 Task: Look for One-way flight tickets for 2 adults, in Business from Abu Rudeis to Geneva to travel on 15-Nov-2023.  Stops: Any number of stops. Choice of flight is British Airways.
Action: Mouse moved to (419, 359)
Screenshot: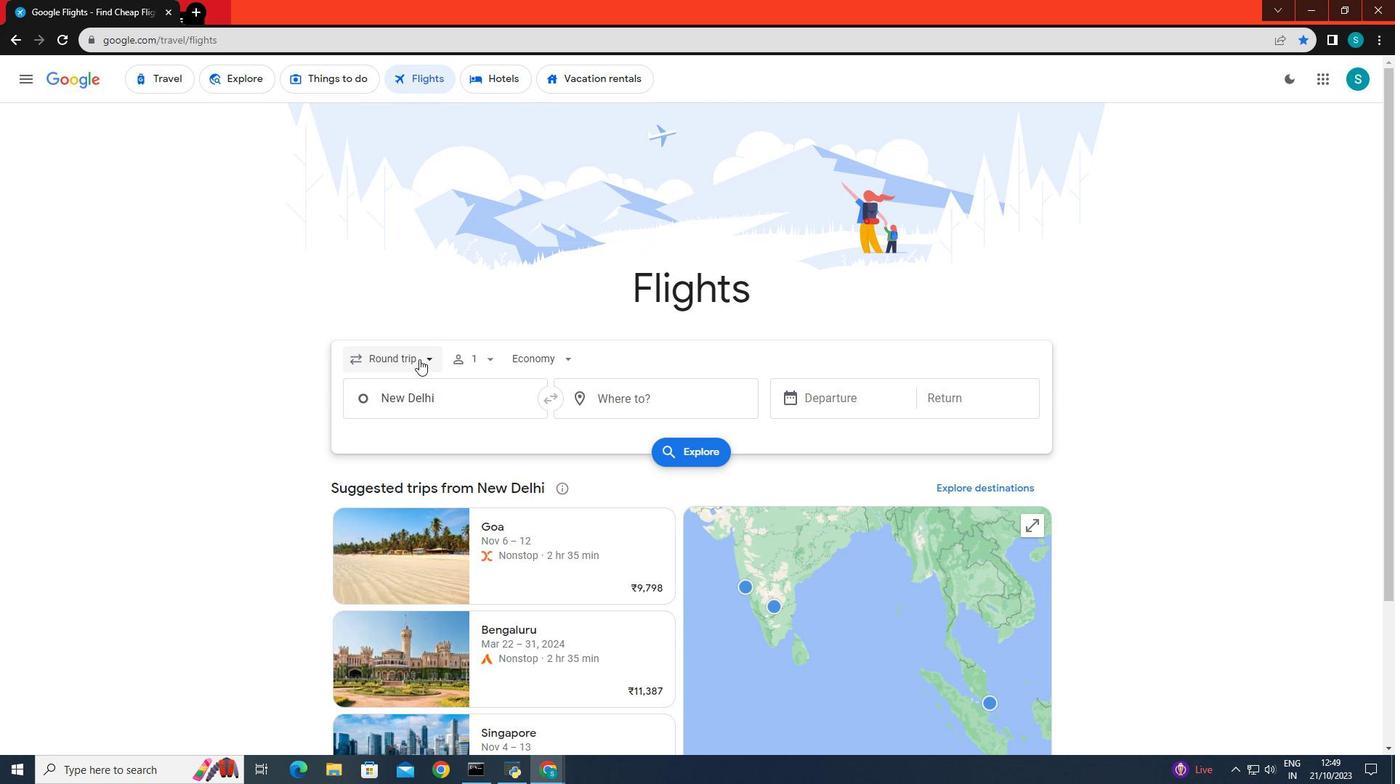 
Action: Mouse pressed left at (419, 359)
Screenshot: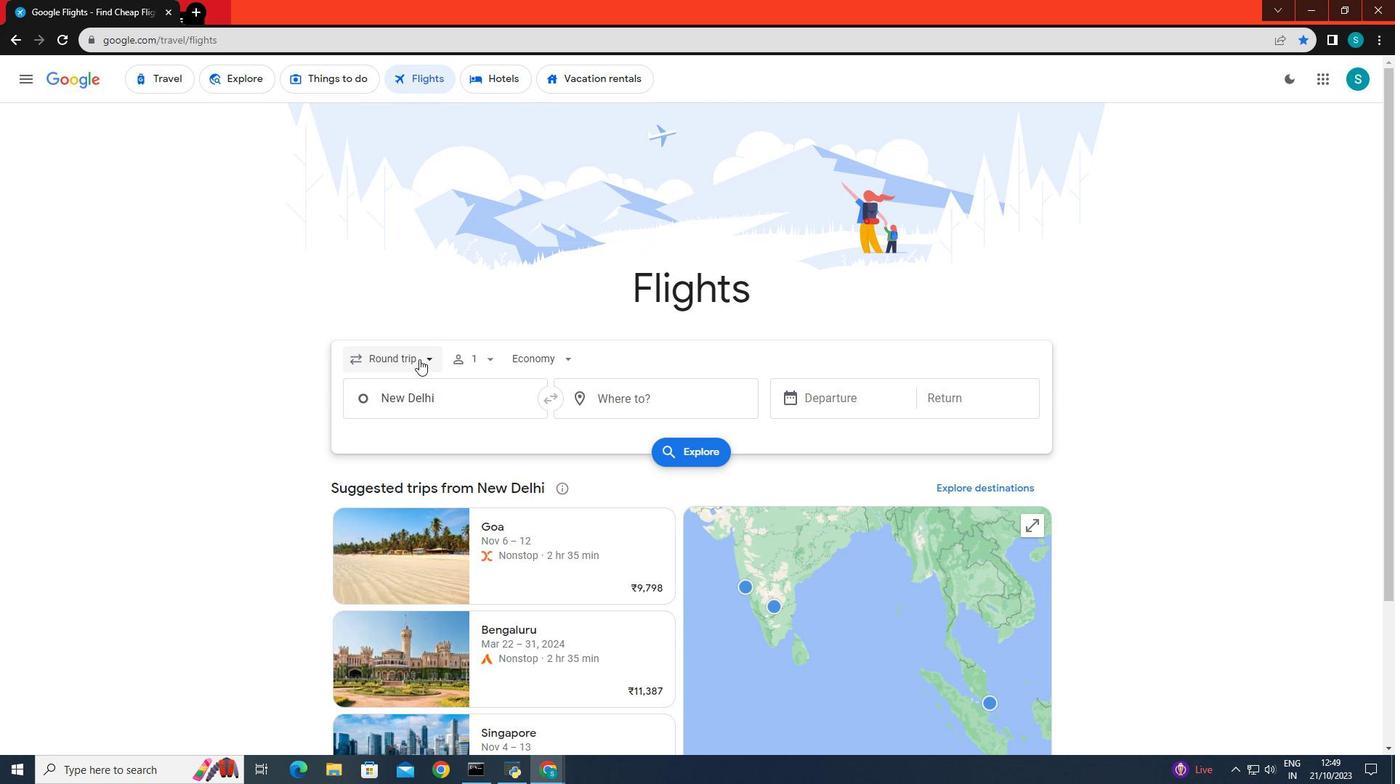 
Action: Mouse moved to (402, 430)
Screenshot: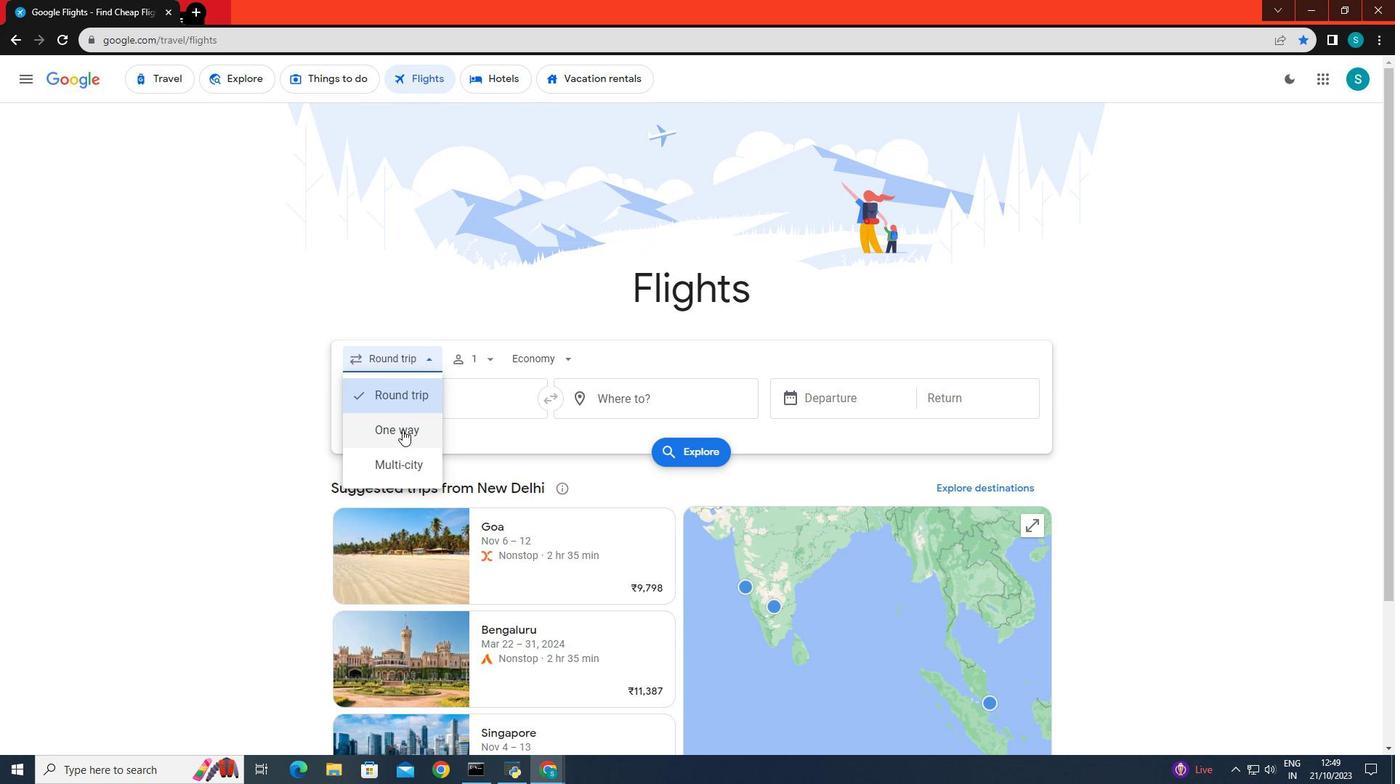 
Action: Mouse pressed left at (402, 430)
Screenshot: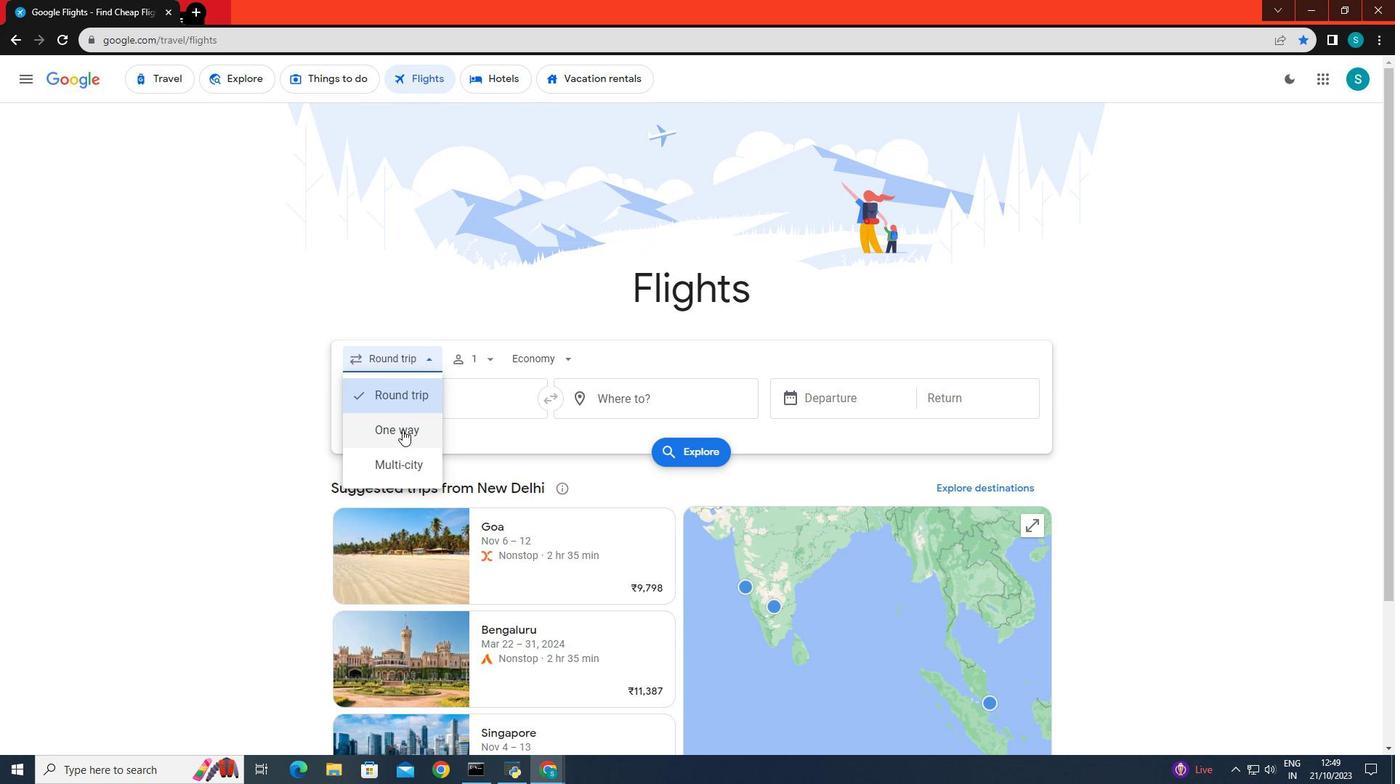 
Action: Mouse moved to (468, 361)
Screenshot: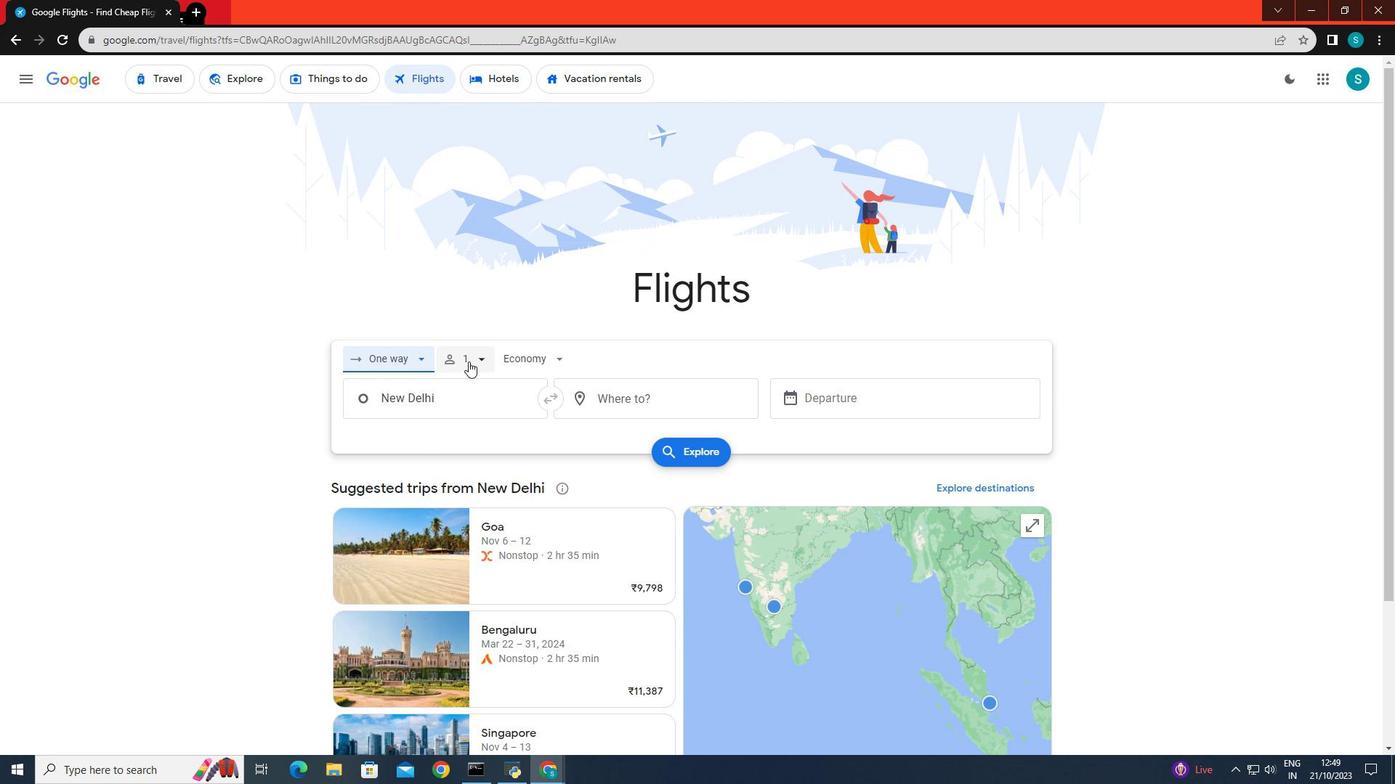 
Action: Mouse pressed left at (468, 361)
Screenshot: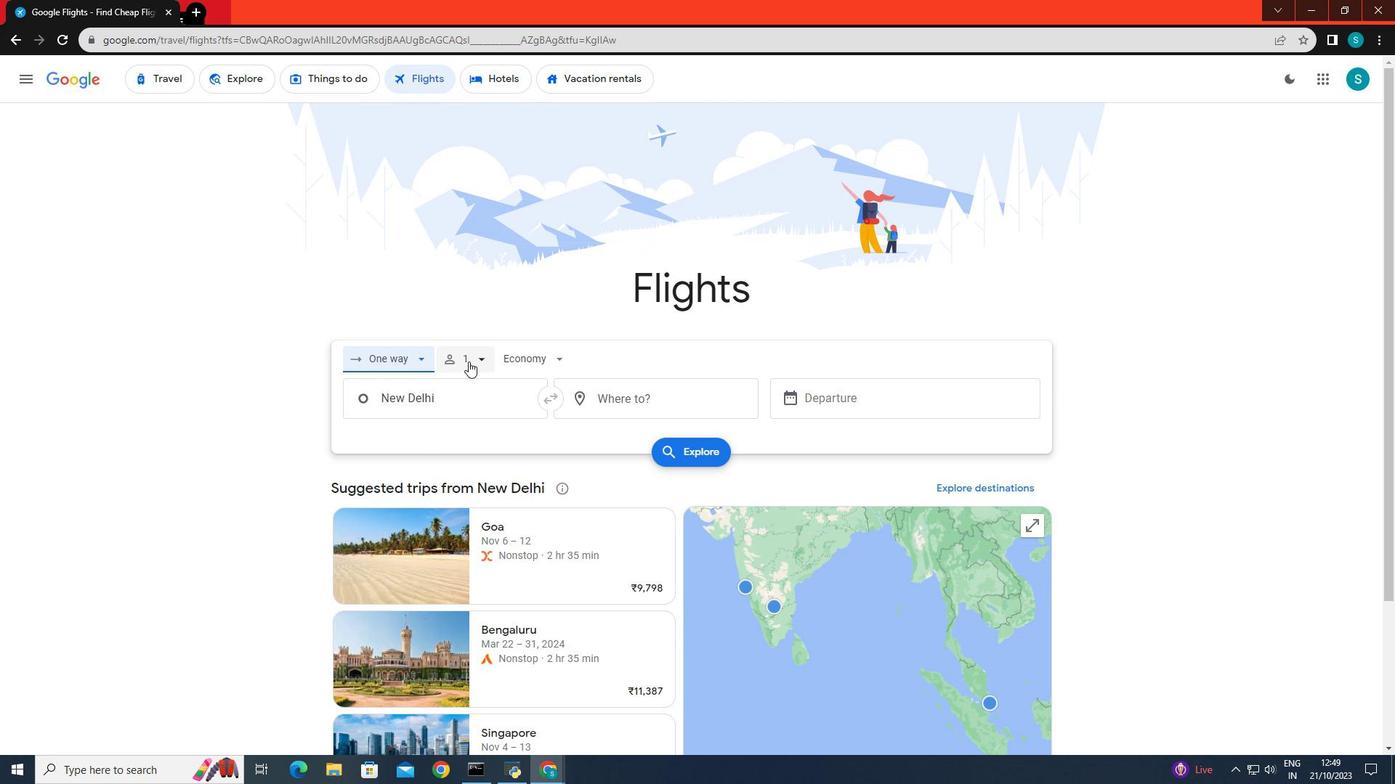 
Action: Mouse moved to (584, 395)
Screenshot: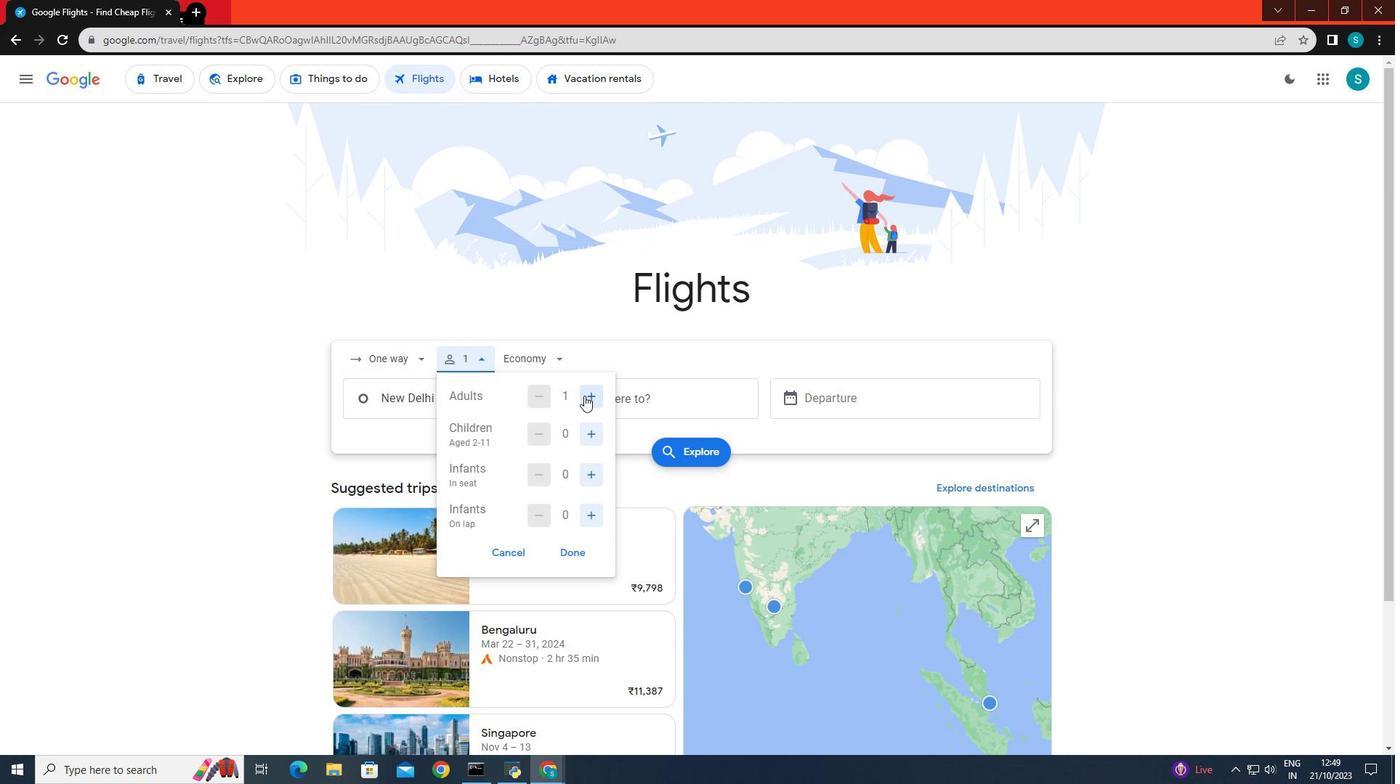 
Action: Mouse pressed left at (584, 395)
Screenshot: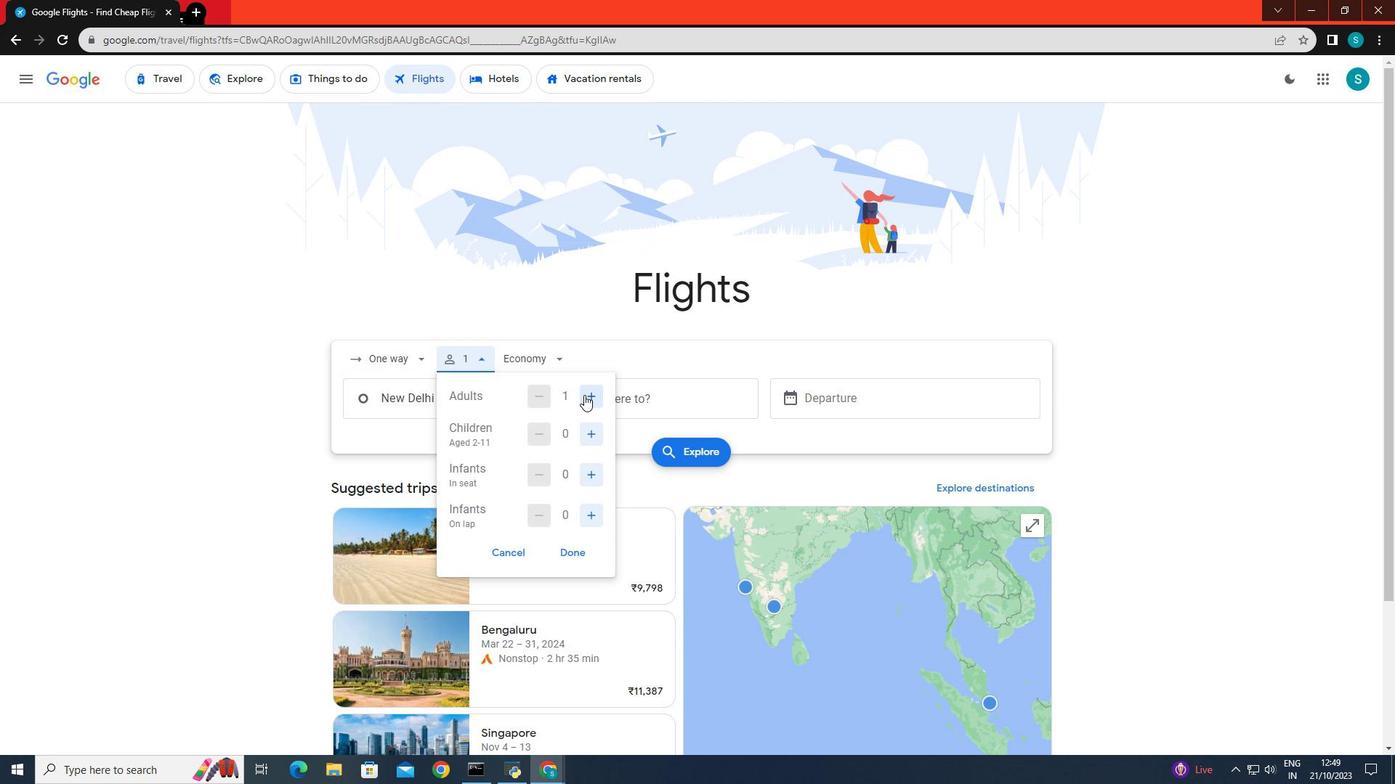 
Action: Mouse moved to (573, 557)
Screenshot: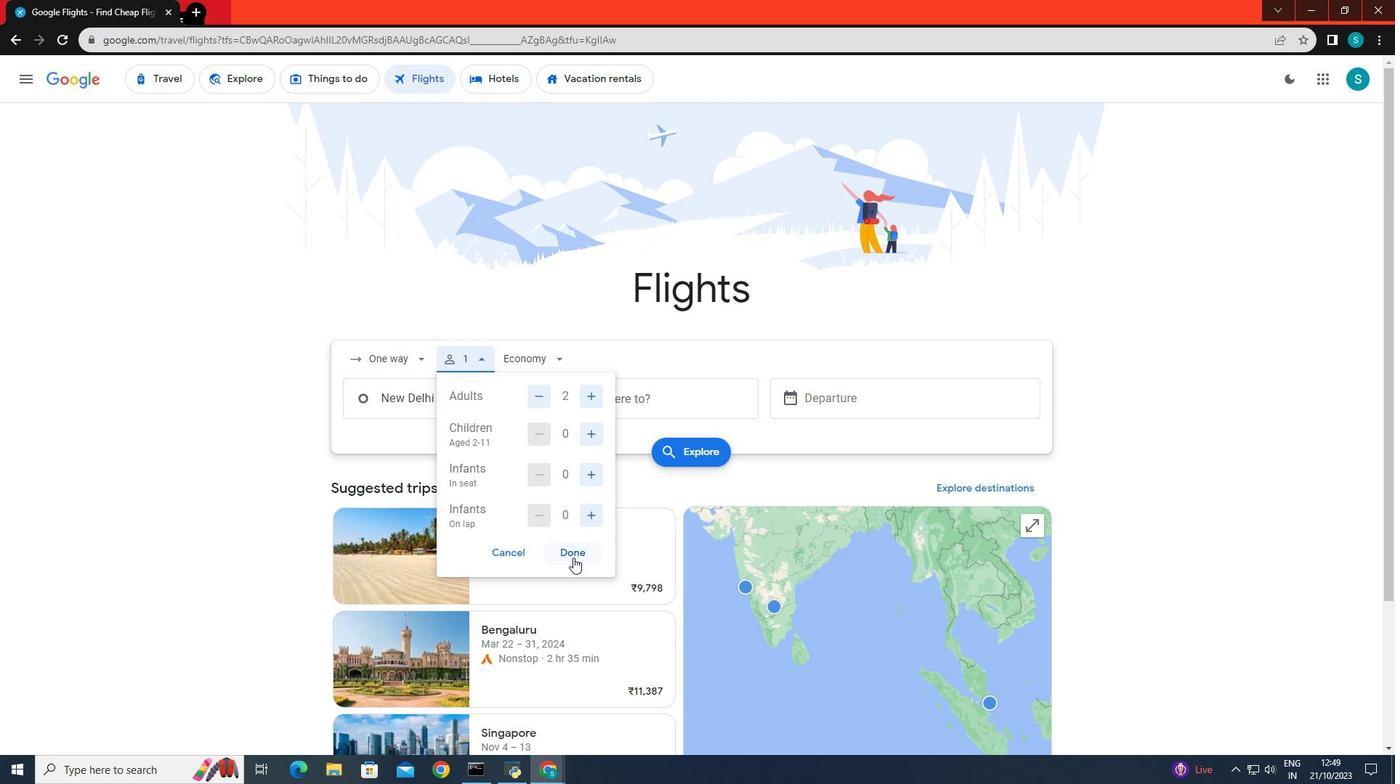 
Action: Mouse pressed left at (573, 557)
Screenshot: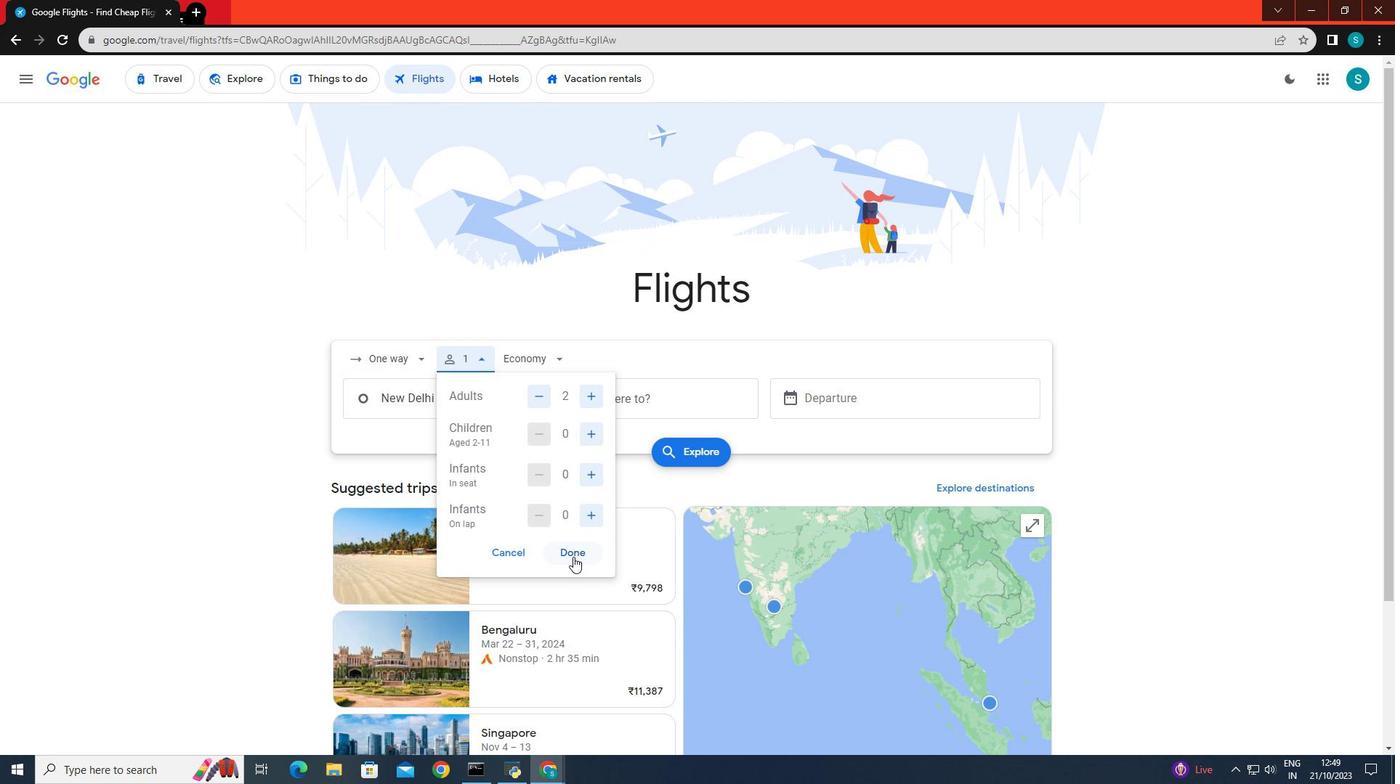 
Action: Mouse moved to (521, 361)
Screenshot: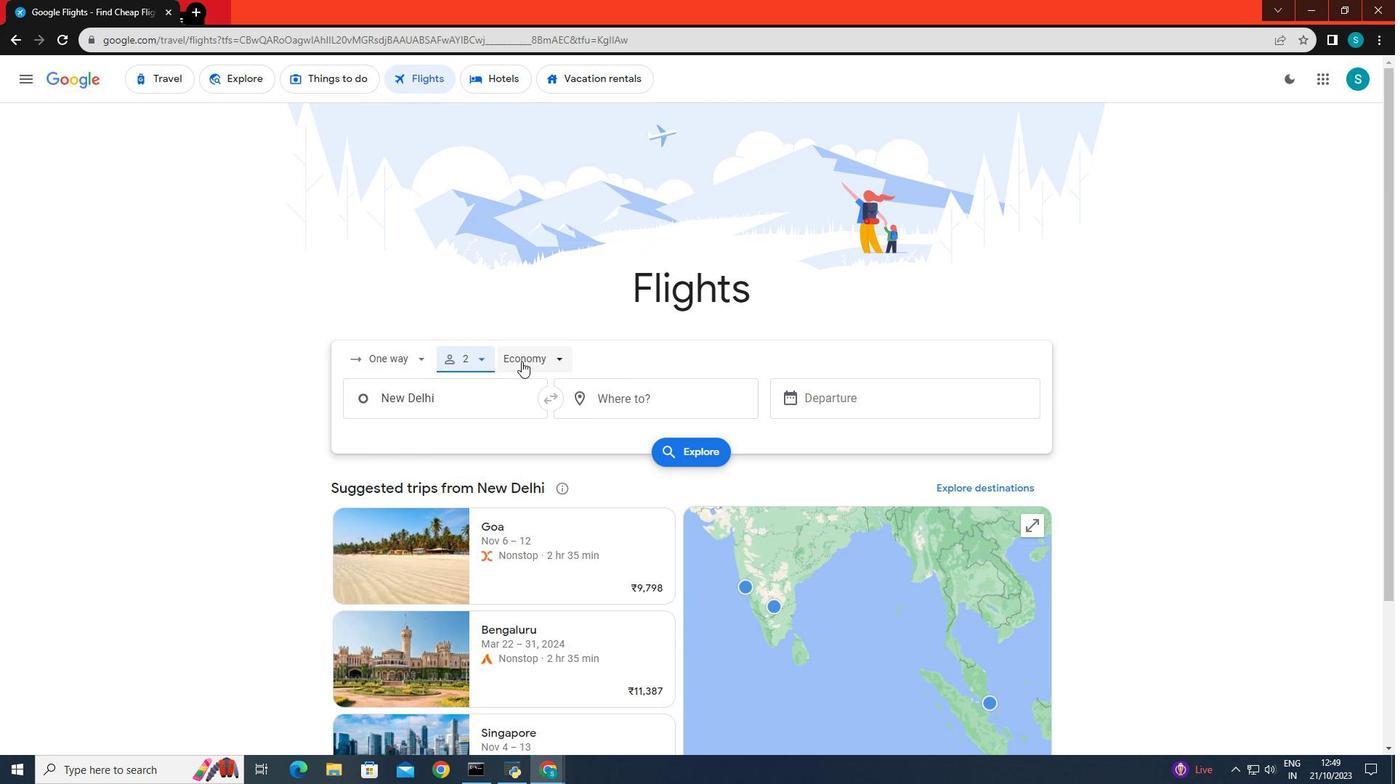
Action: Mouse pressed left at (521, 361)
Screenshot: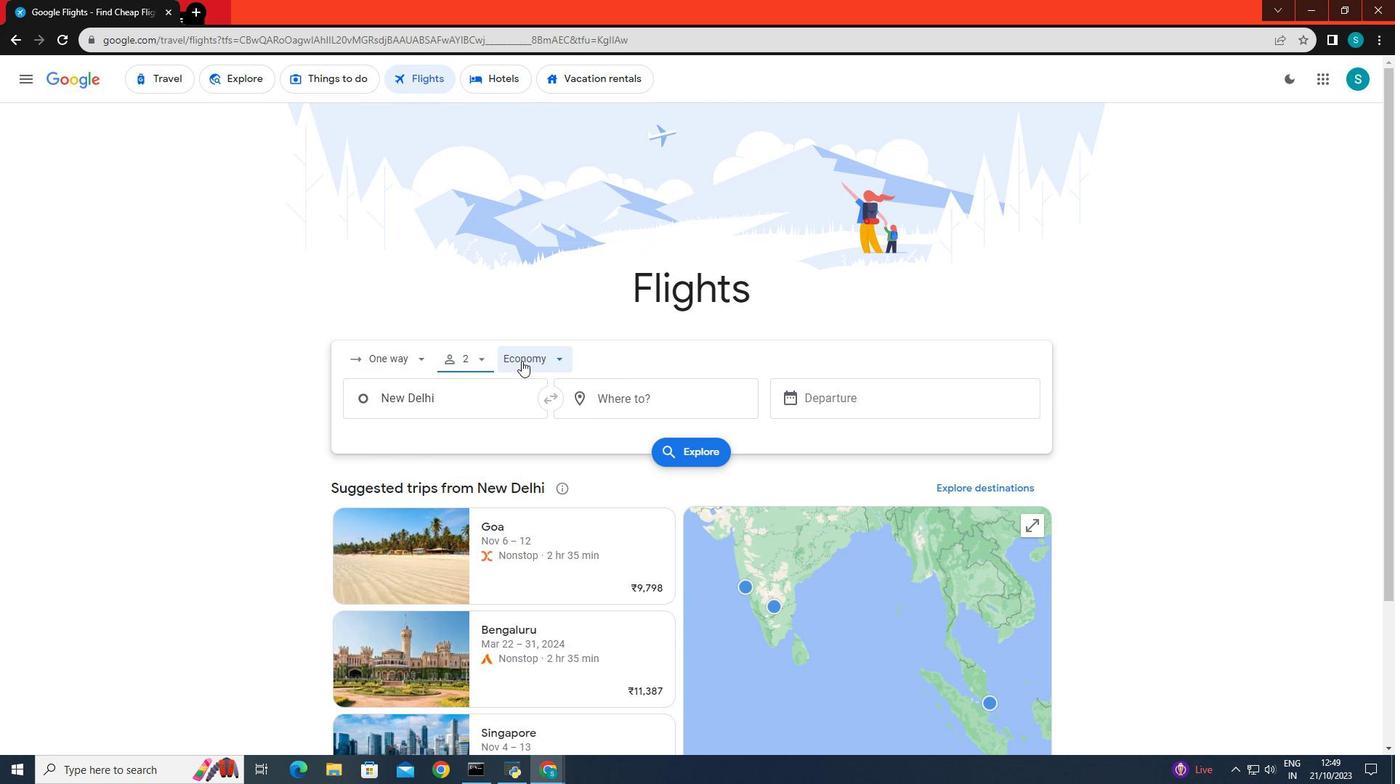
Action: Mouse moved to (547, 466)
Screenshot: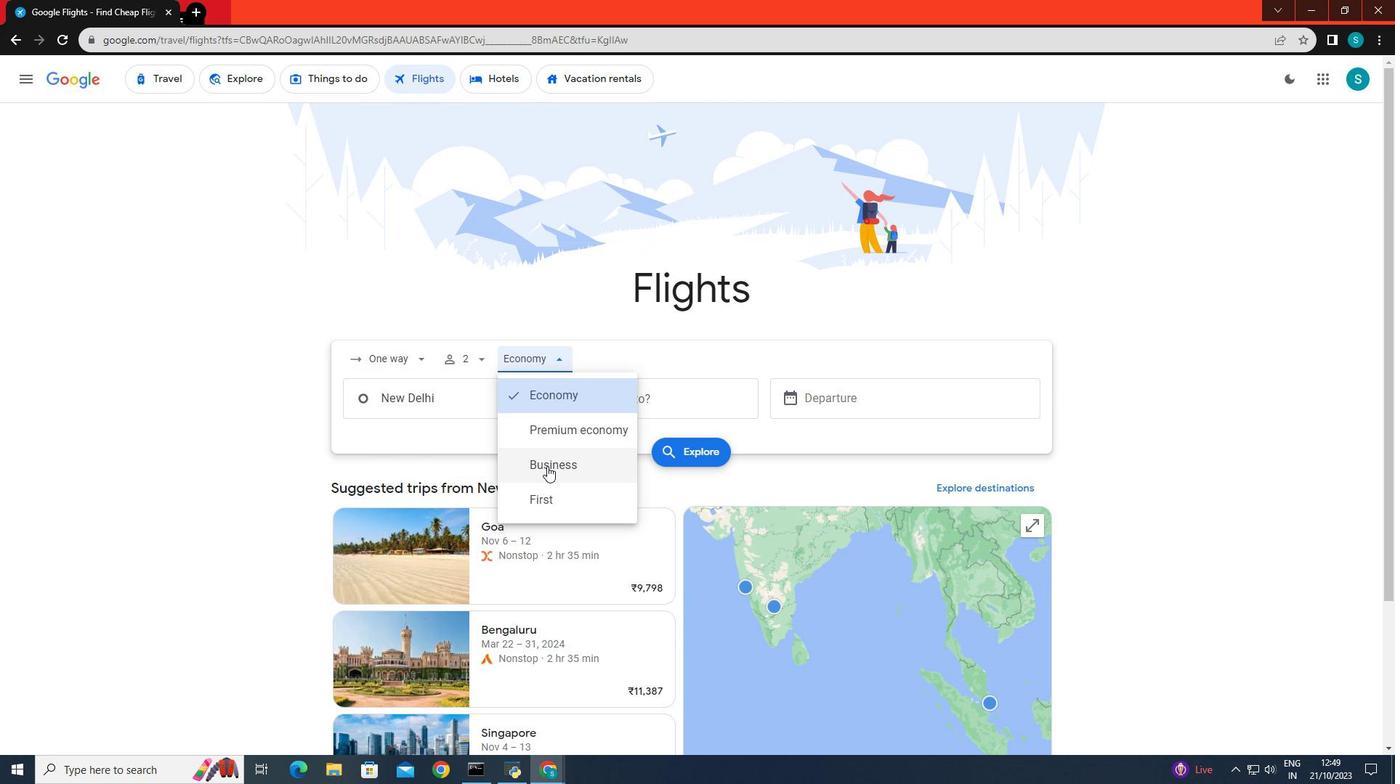 
Action: Mouse pressed left at (547, 466)
Screenshot: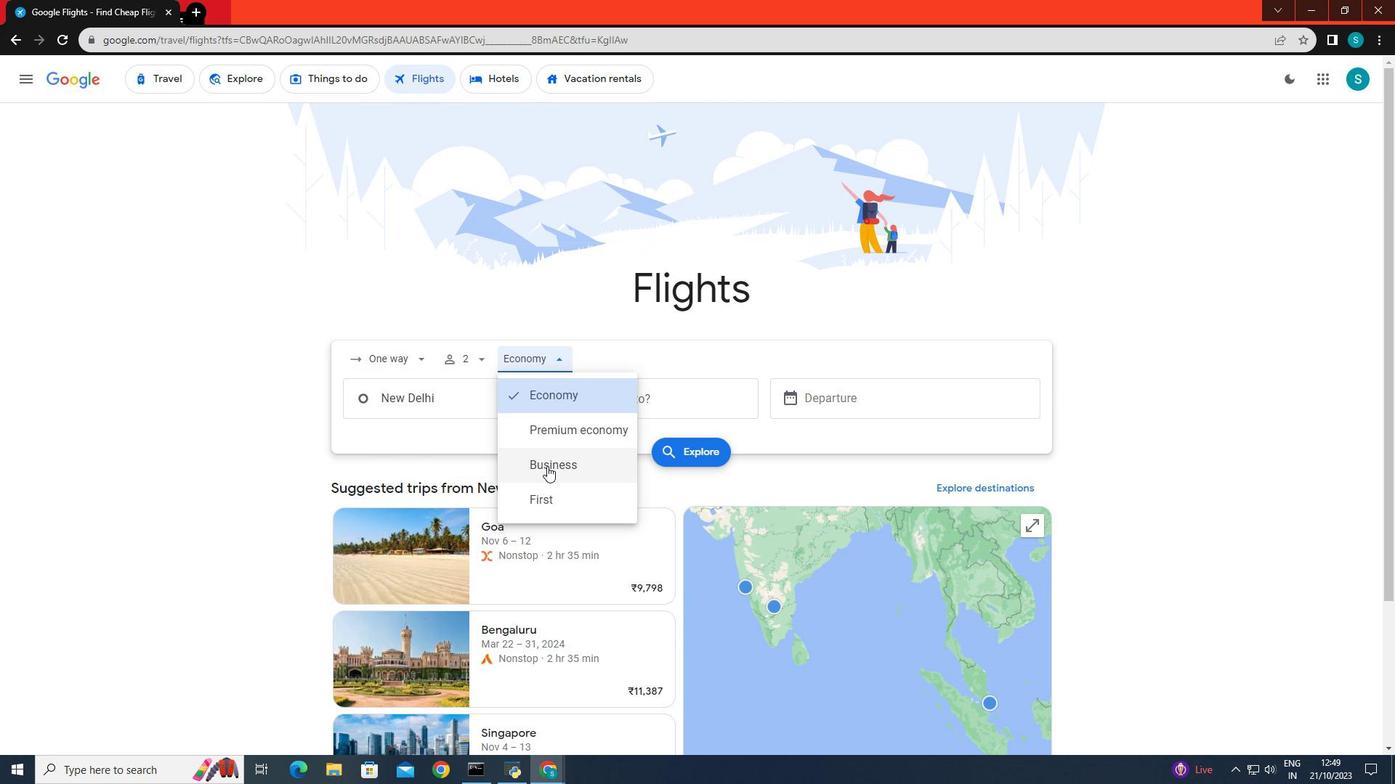 
Action: Mouse moved to (399, 409)
Screenshot: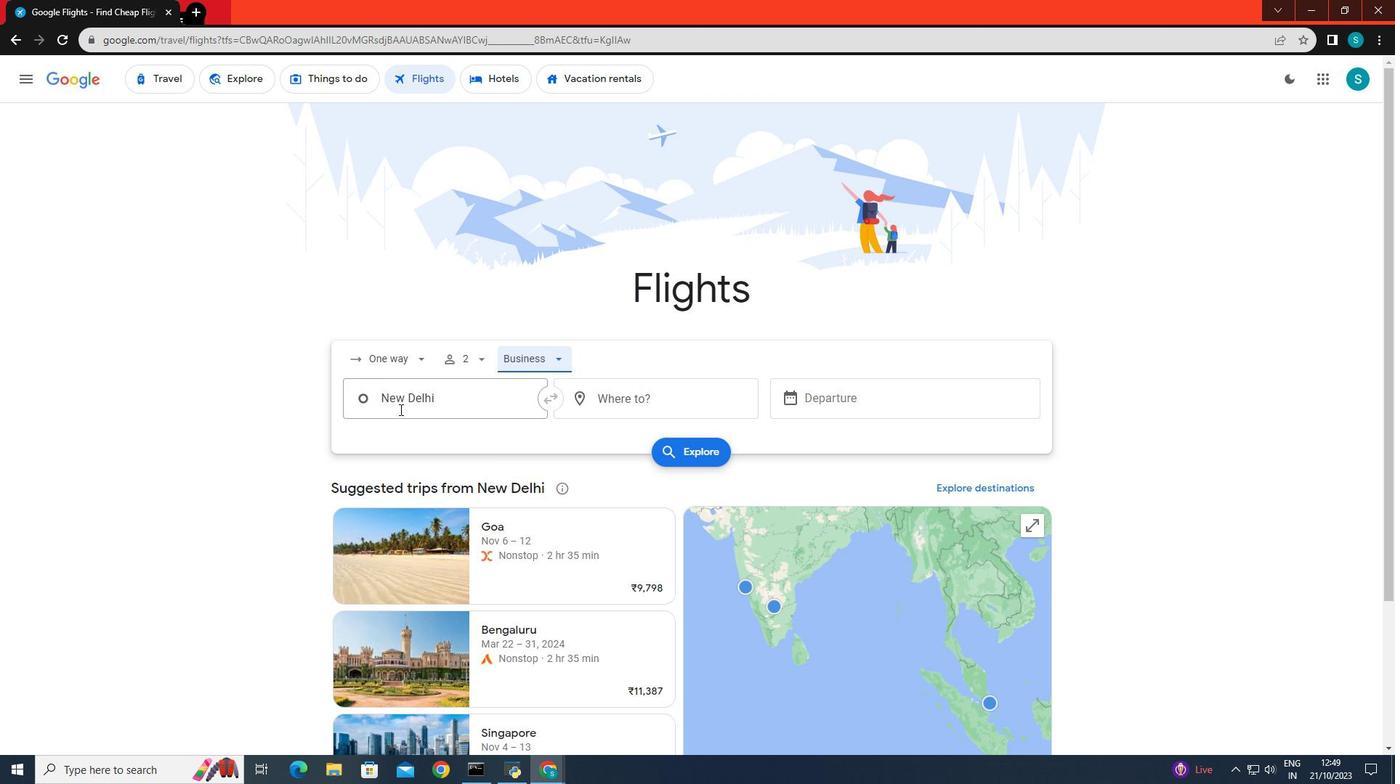 
Action: Mouse pressed left at (399, 409)
Screenshot: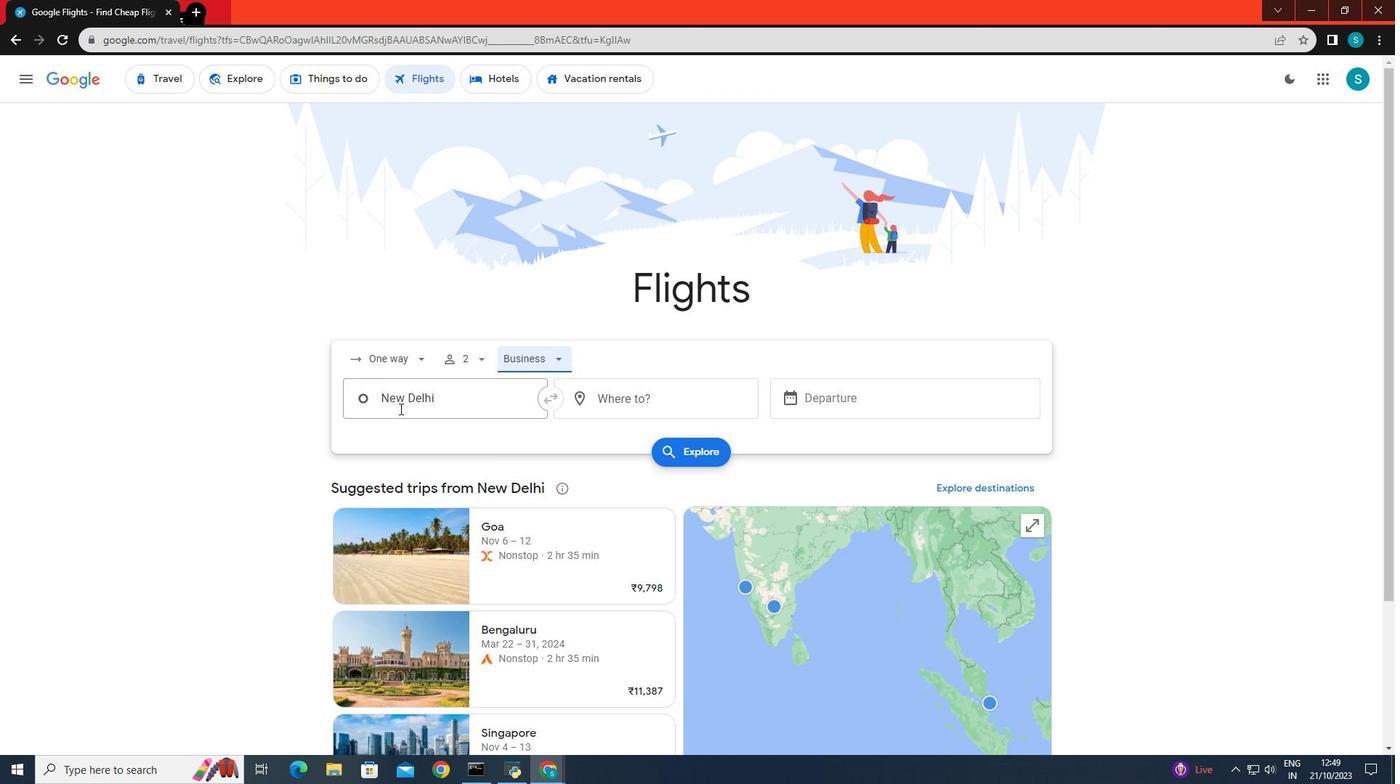 
Action: Key pressed <Key.backspace>a<Key.backspace><Key.caps_lock>A<Key.caps_lock>bu<Key.space><Key.caps_lock>R<Key.caps_lock>udes<Key.backspace>is
Screenshot: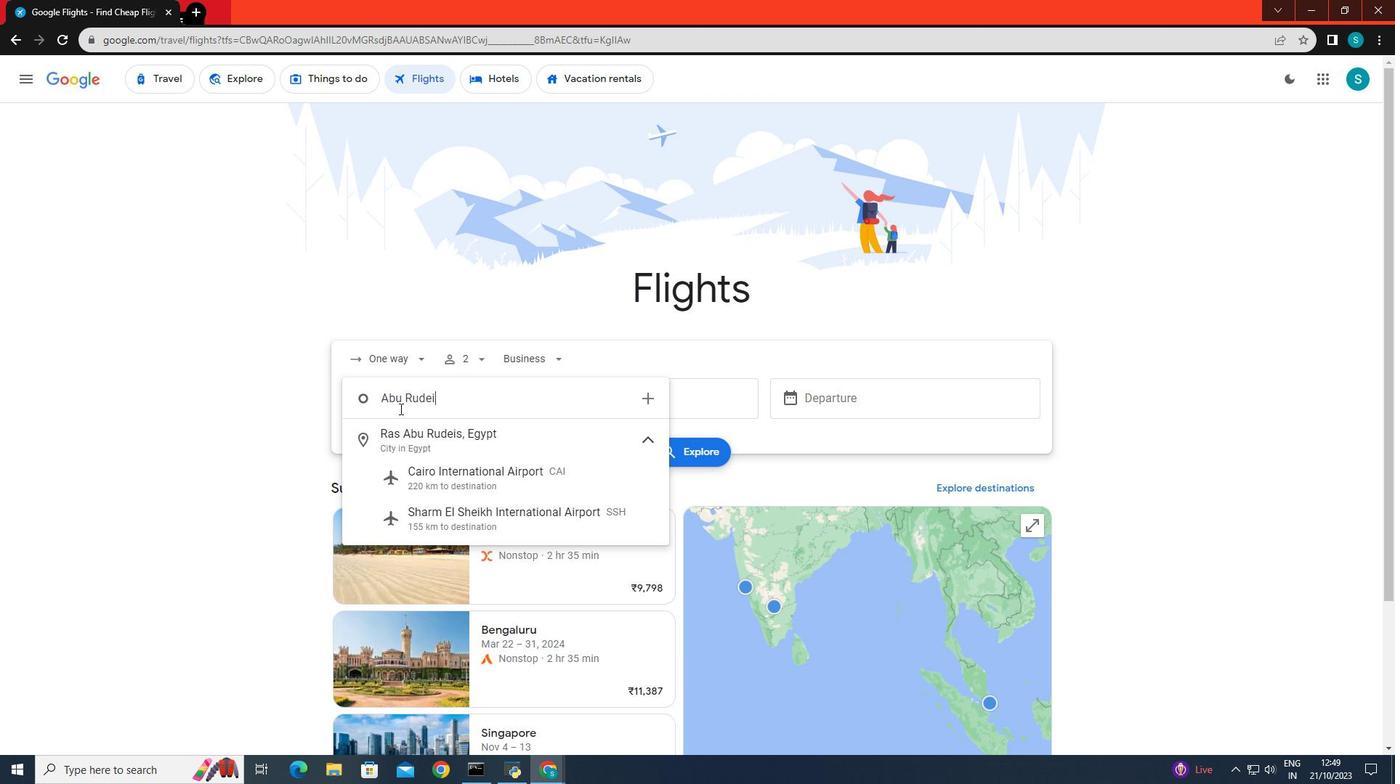 
Action: Mouse moved to (459, 484)
Screenshot: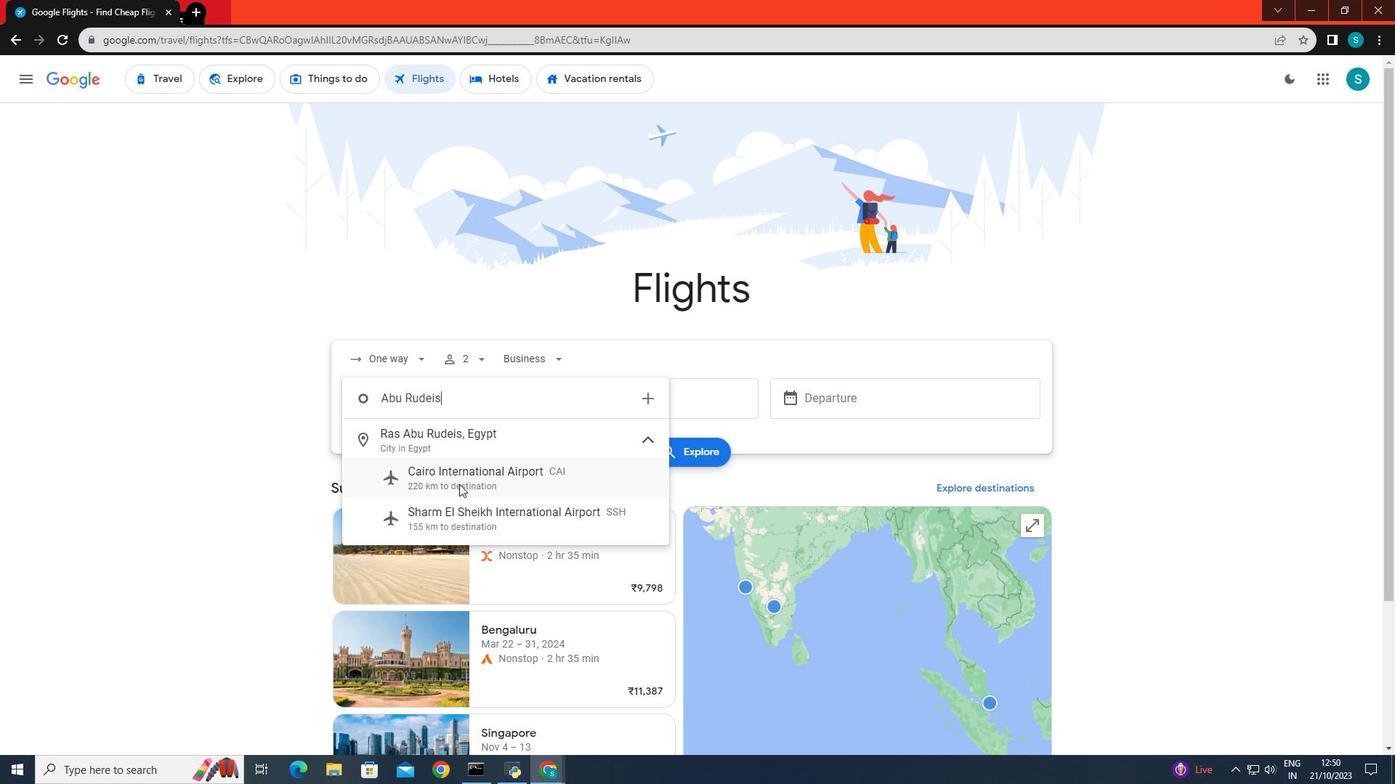 
Action: Mouse pressed left at (459, 484)
Screenshot: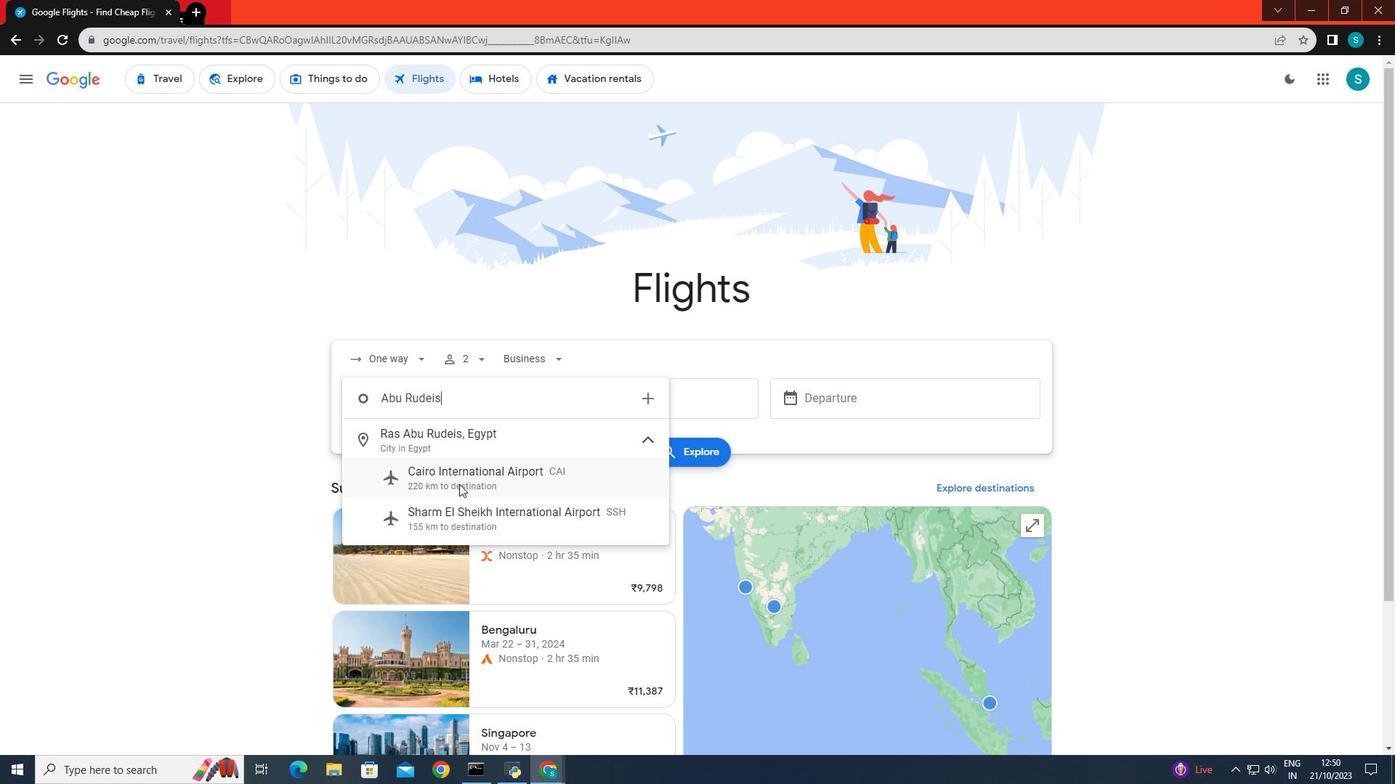 
Action: Mouse moved to (617, 395)
Screenshot: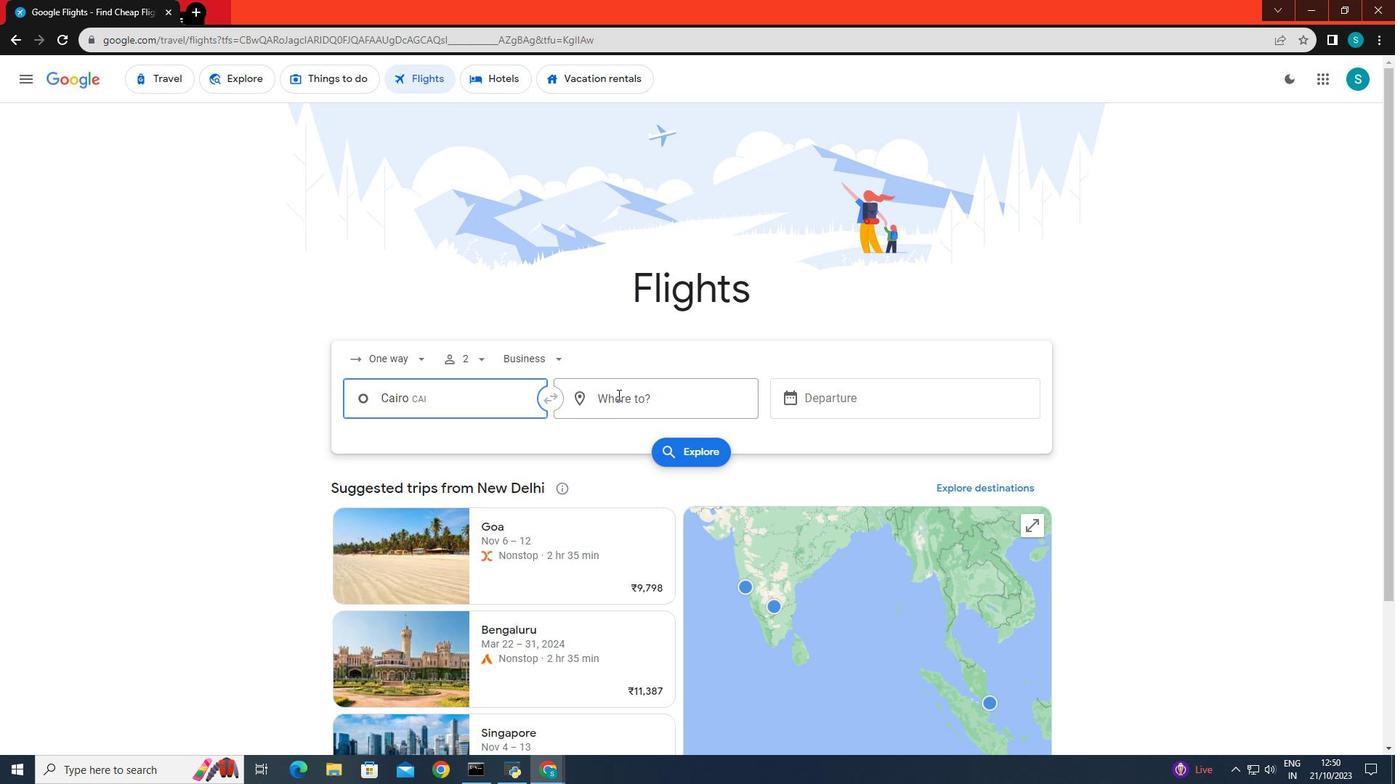 
Action: Mouse pressed left at (617, 395)
Screenshot: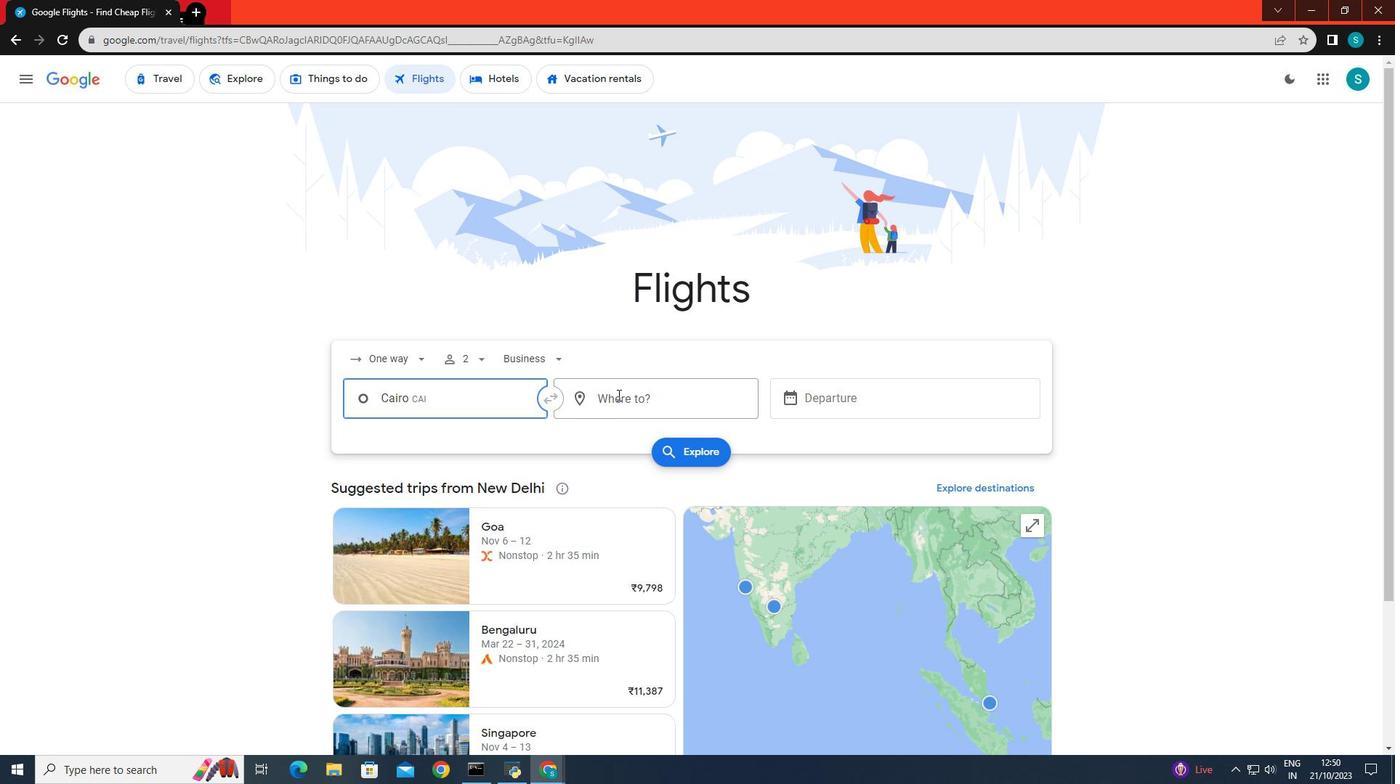 
Action: Key pressed <Key.caps_lock>G<Key.caps_lock>eneva
Screenshot: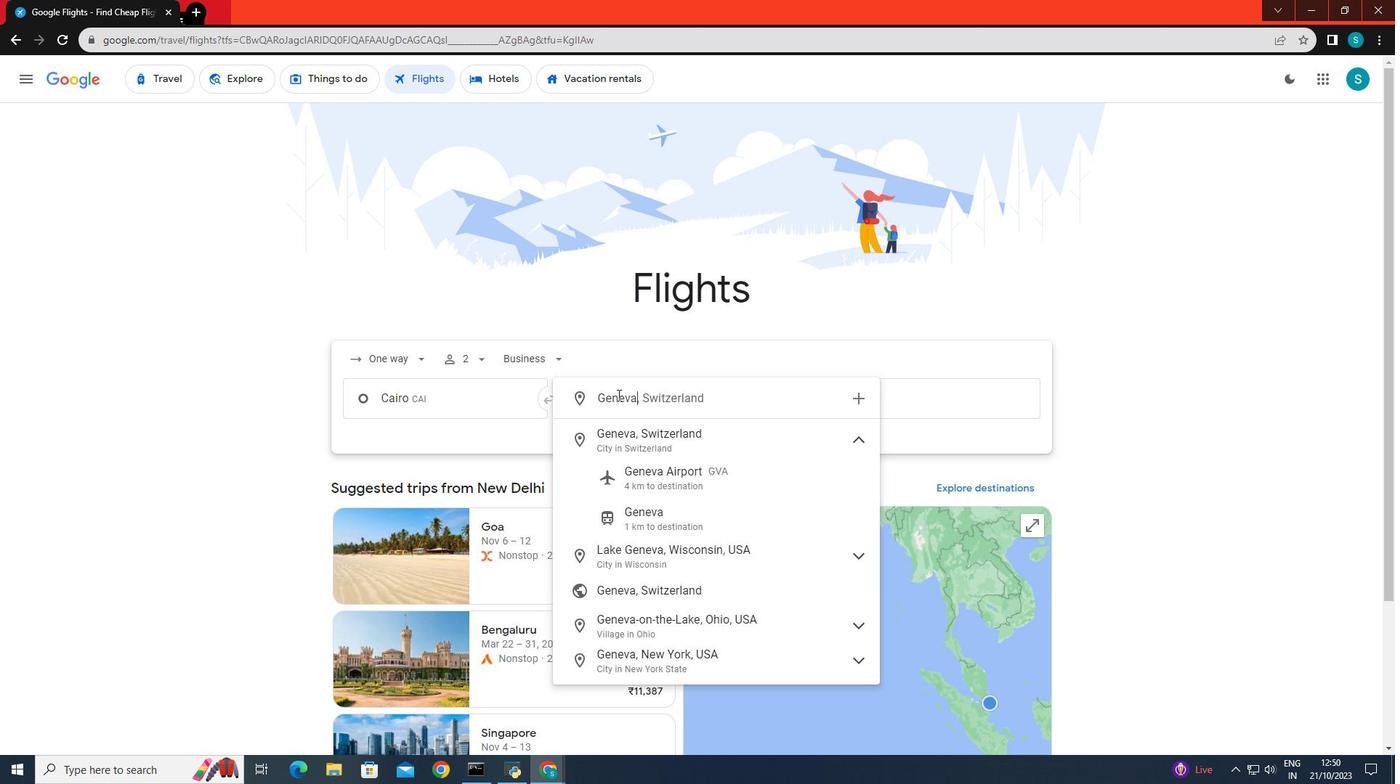 
Action: Mouse moved to (653, 481)
Screenshot: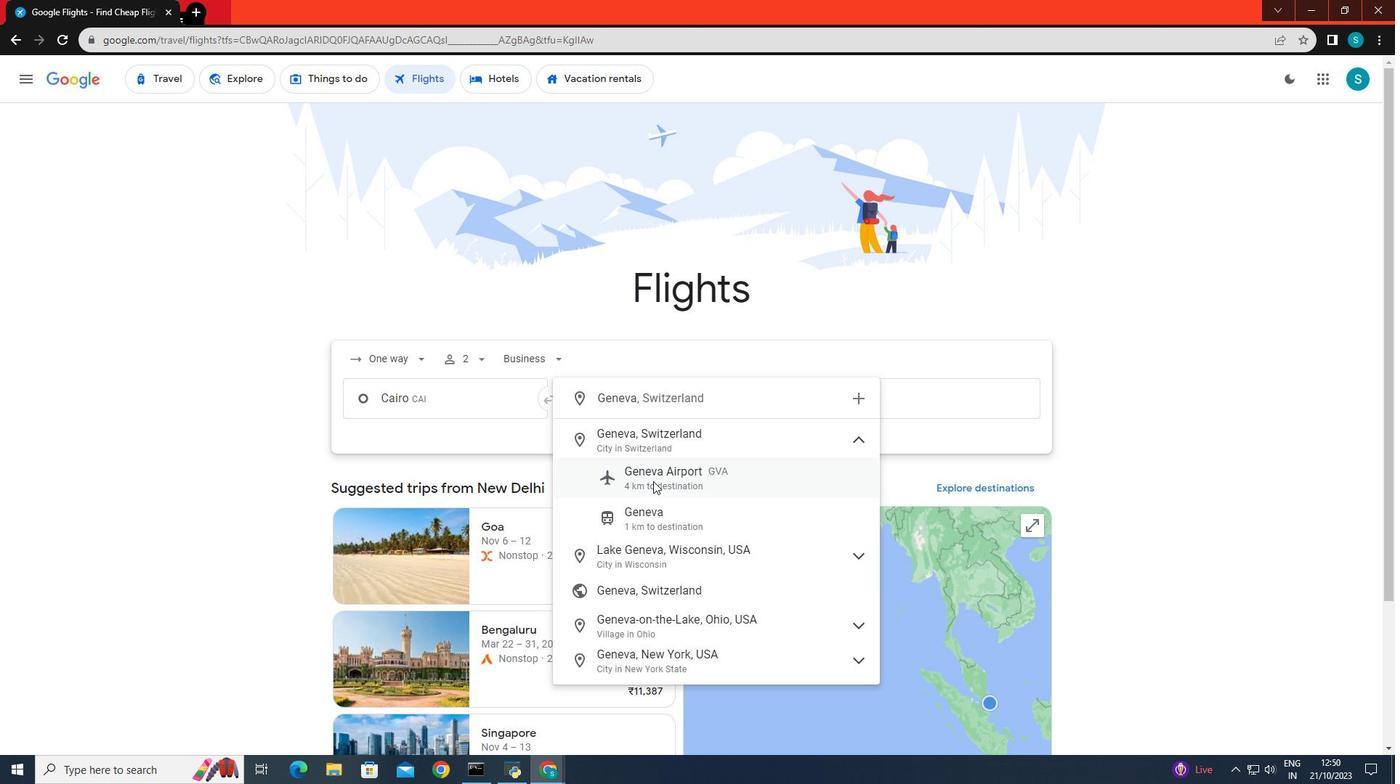 
Action: Mouse pressed left at (653, 481)
Screenshot: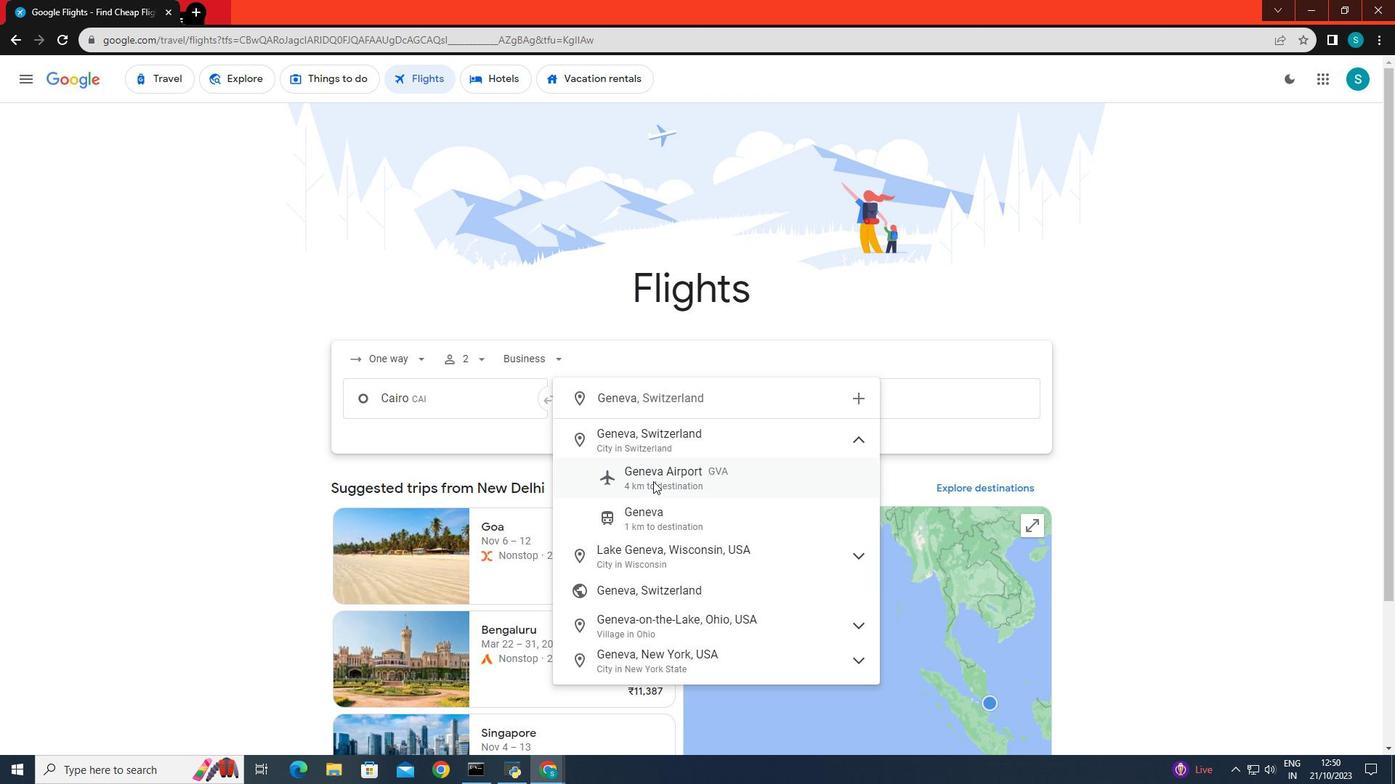 
Action: Mouse moved to (793, 393)
Screenshot: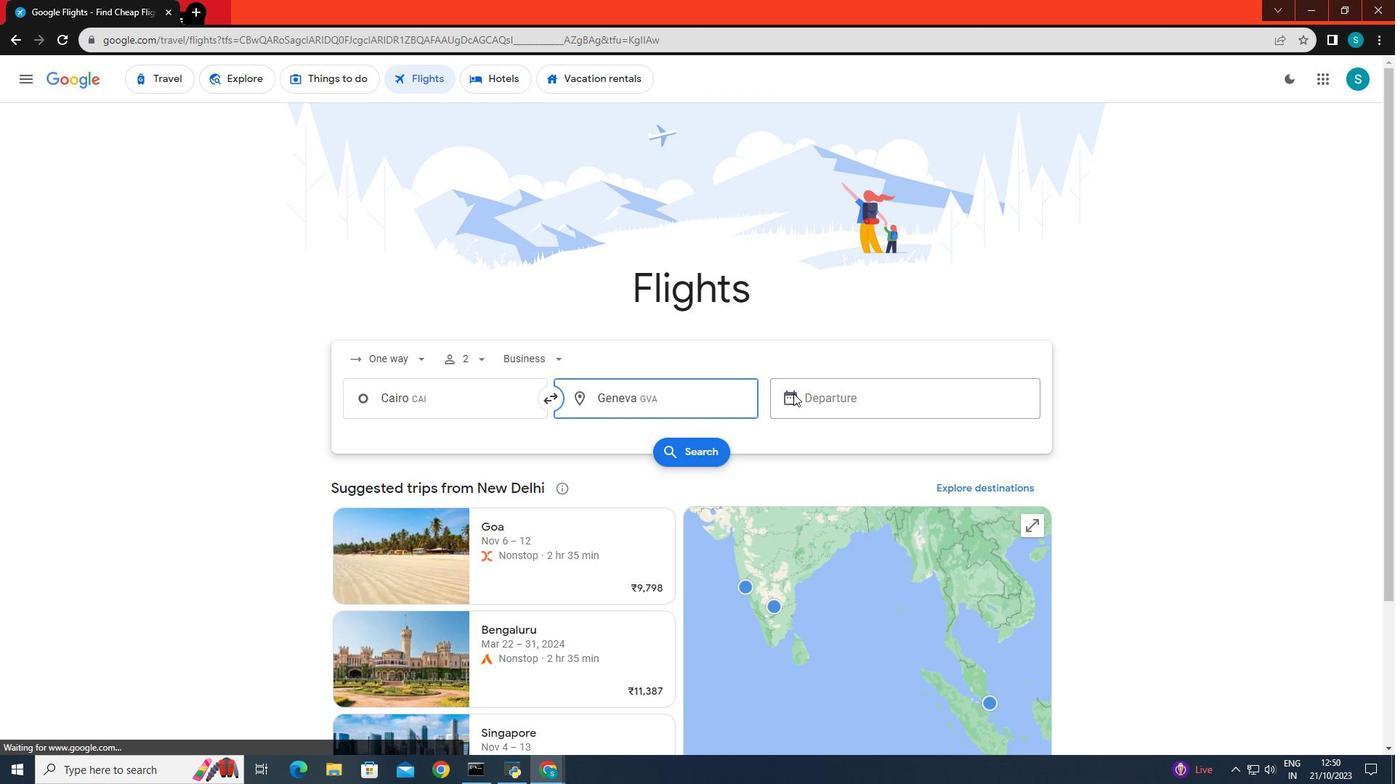 
Action: Mouse pressed left at (793, 393)
Screenshot: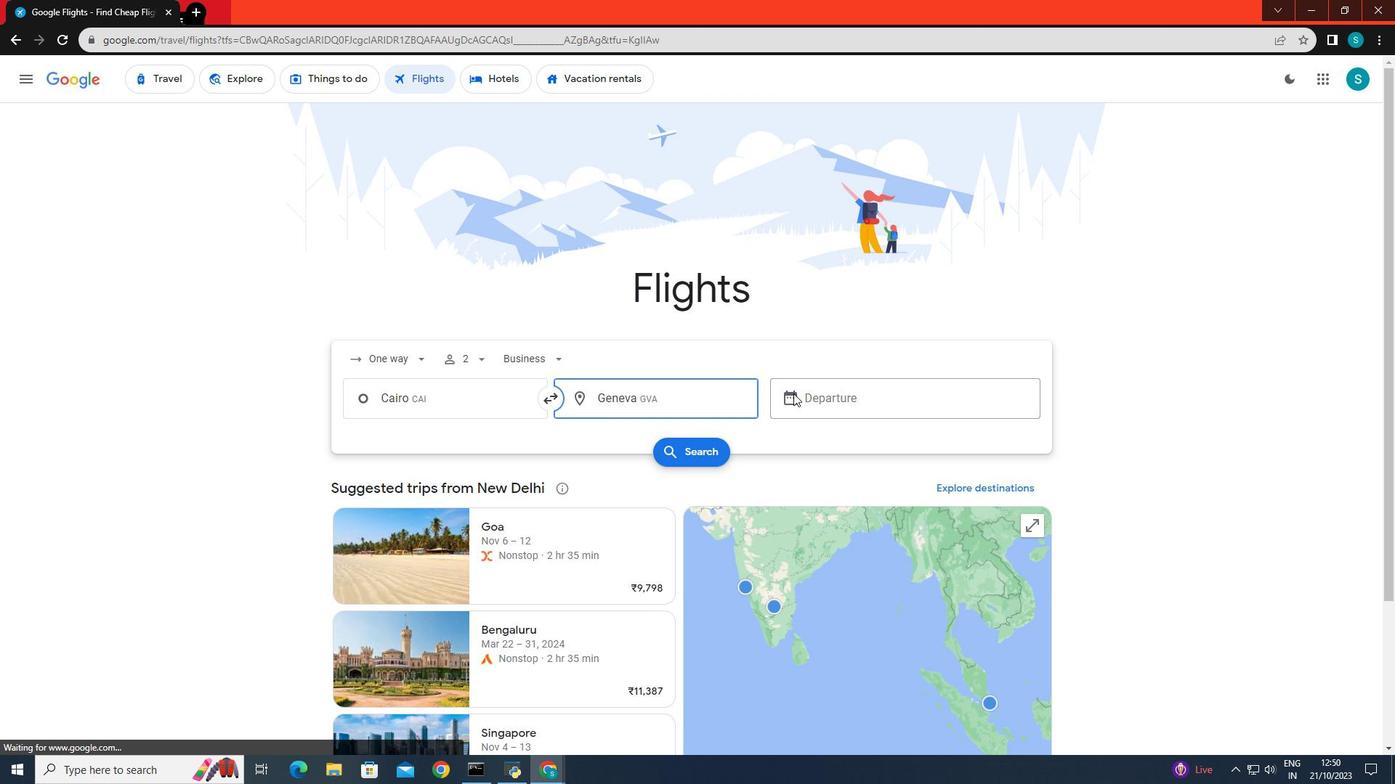 
Action: Mouse moved to (917, 569)
Screenshot: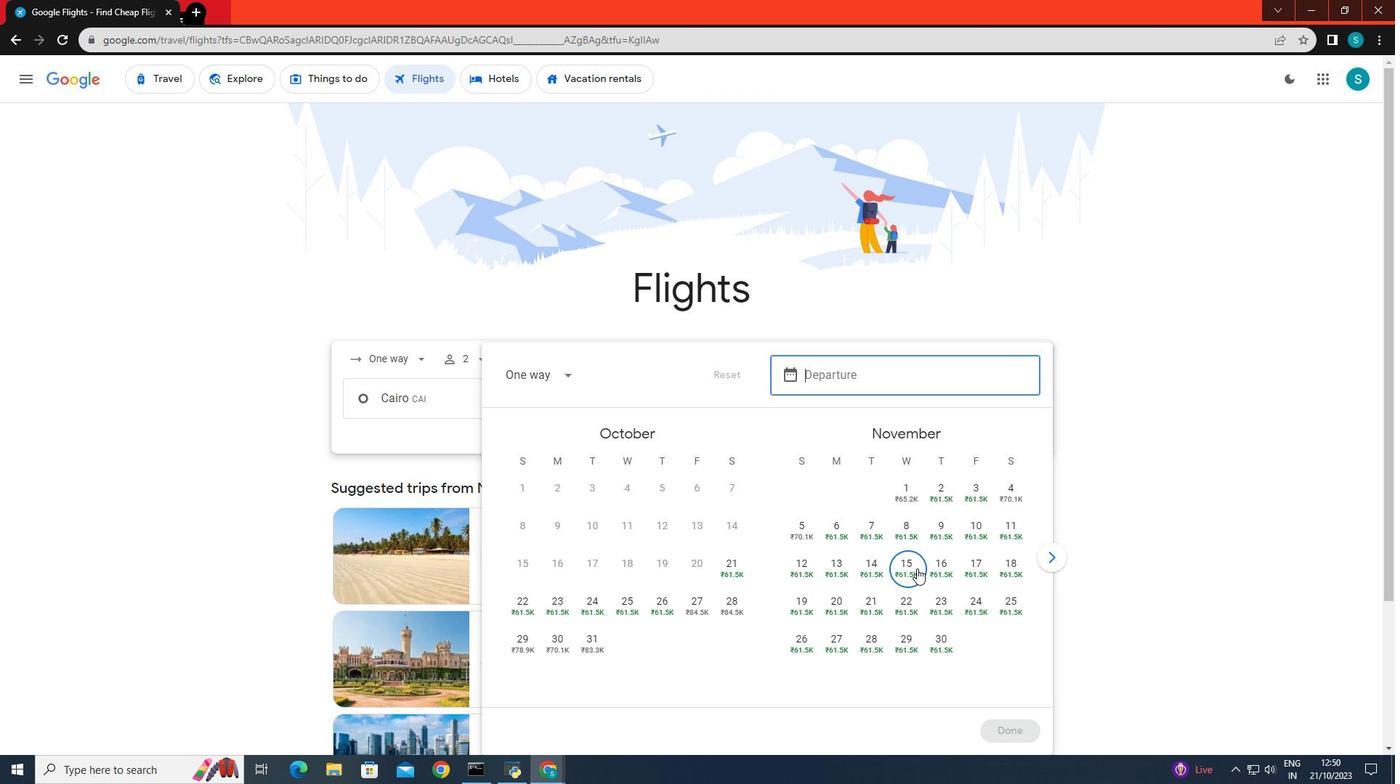 
Action: Mouse pressed left at (917, 569)
Screenshot: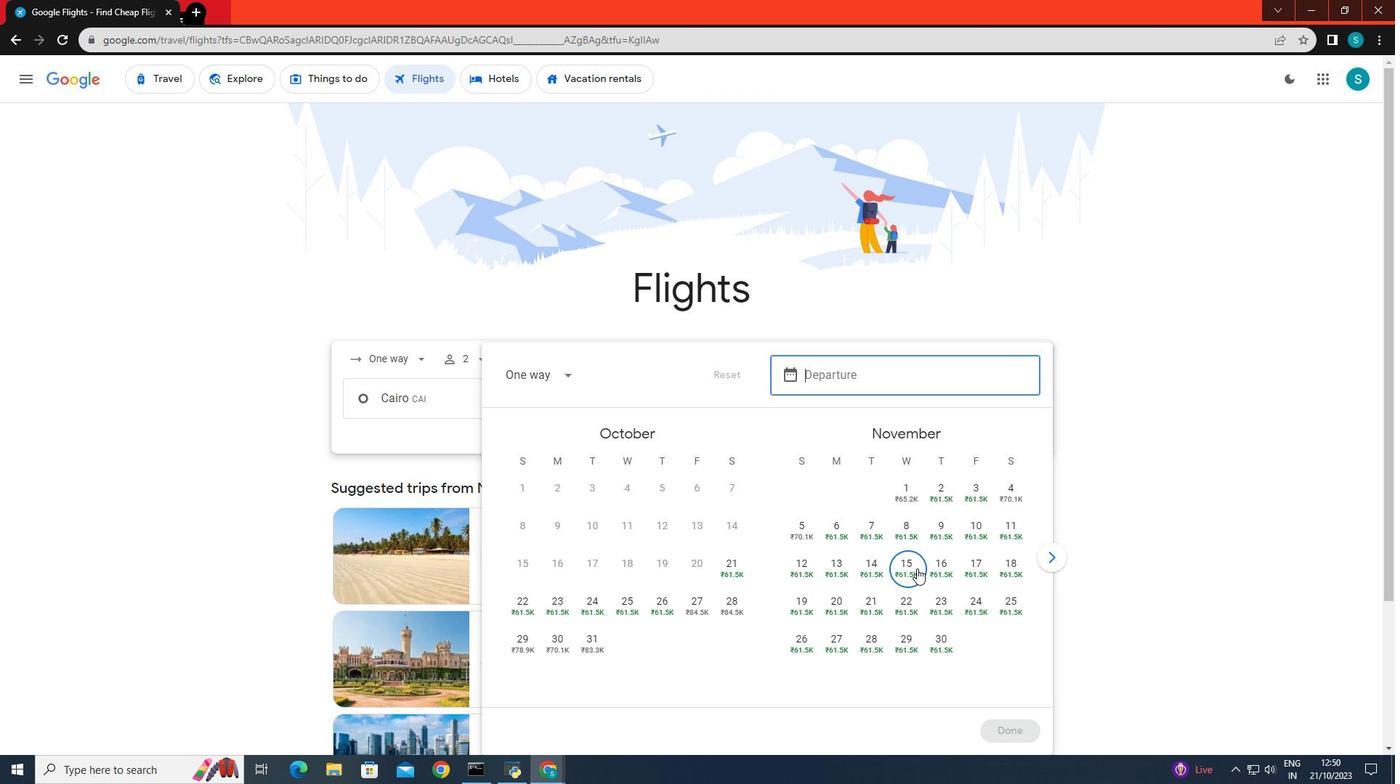 
Action: Mouse moved to (1005, 726)
Screenshot: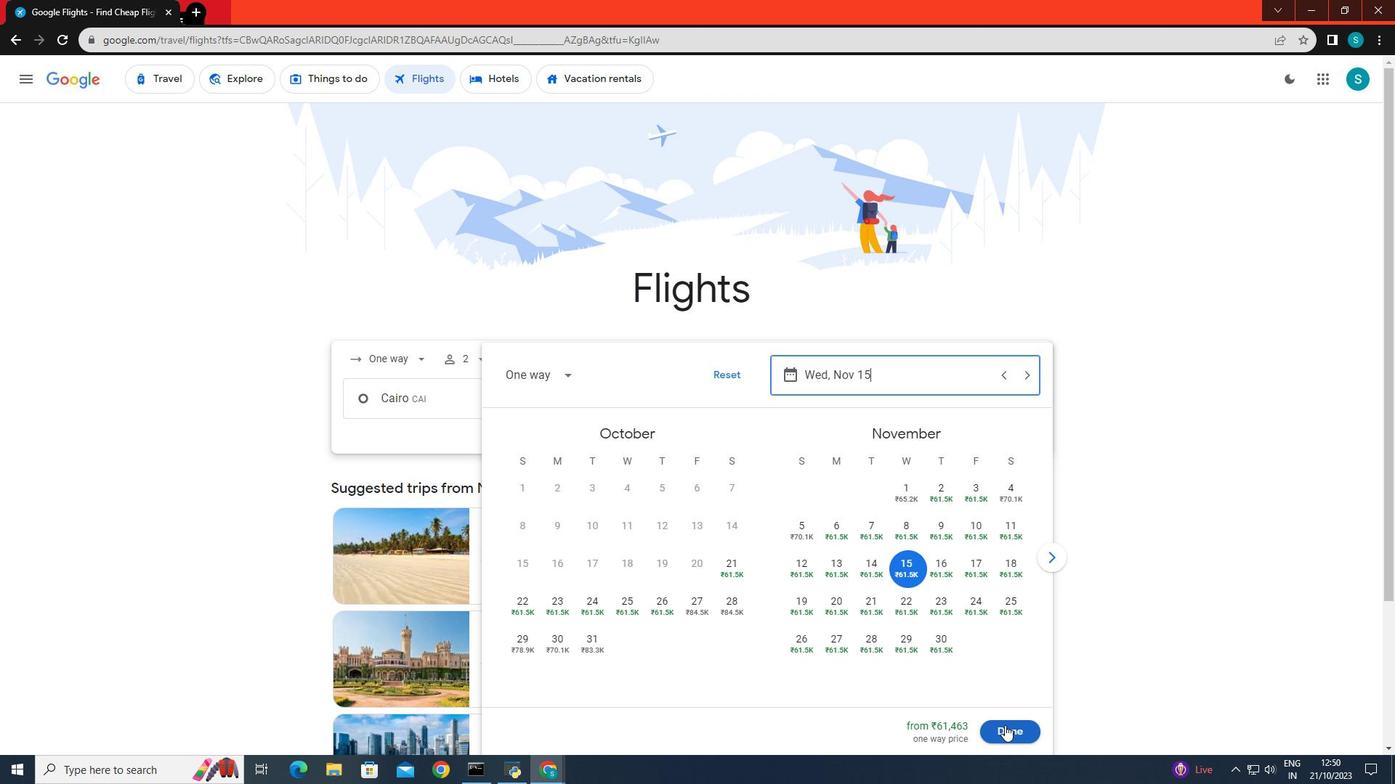 
Action: Mouse pressed left at (1005, 726)
Screenshot: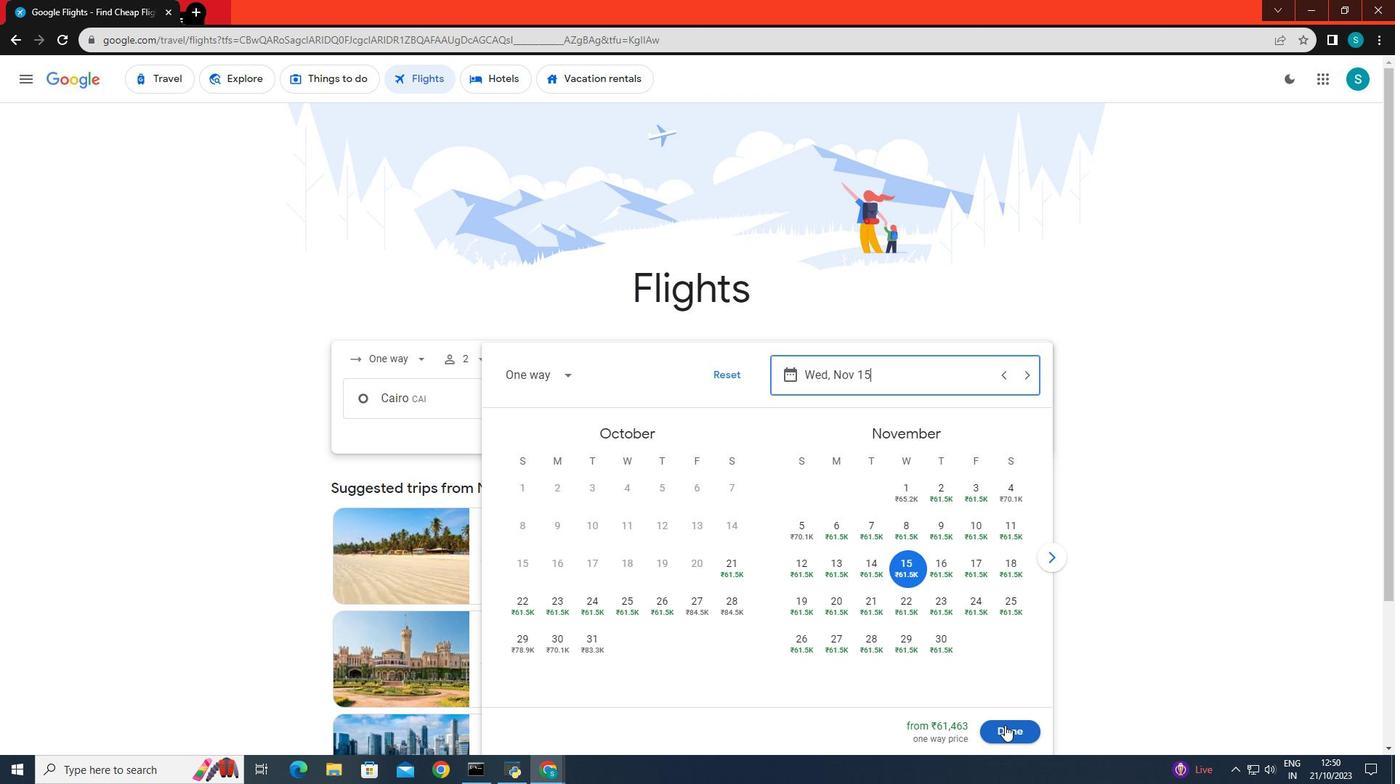 
Action: Mouse moved to (706, 453)
Screenshot: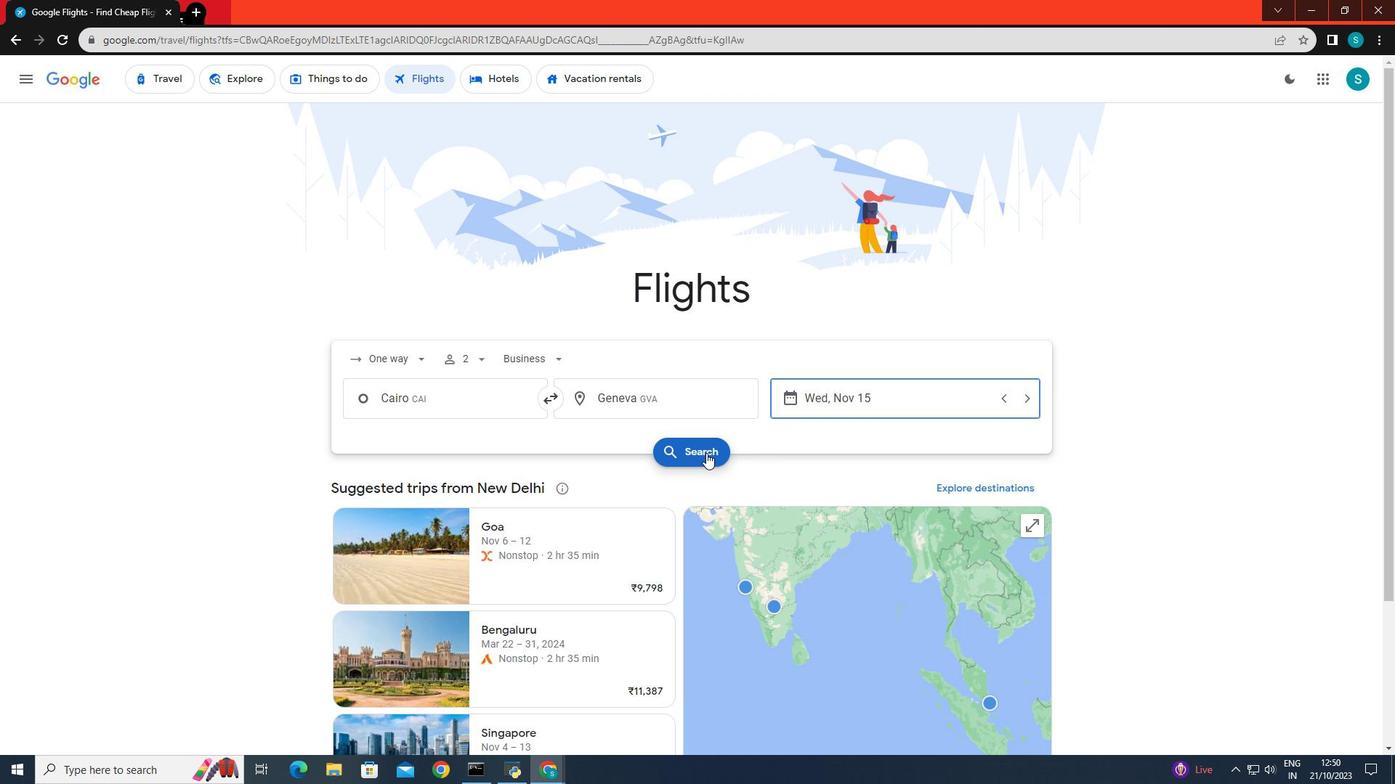 
Action: Mouse pressed left at (706, 453)
Screenshot: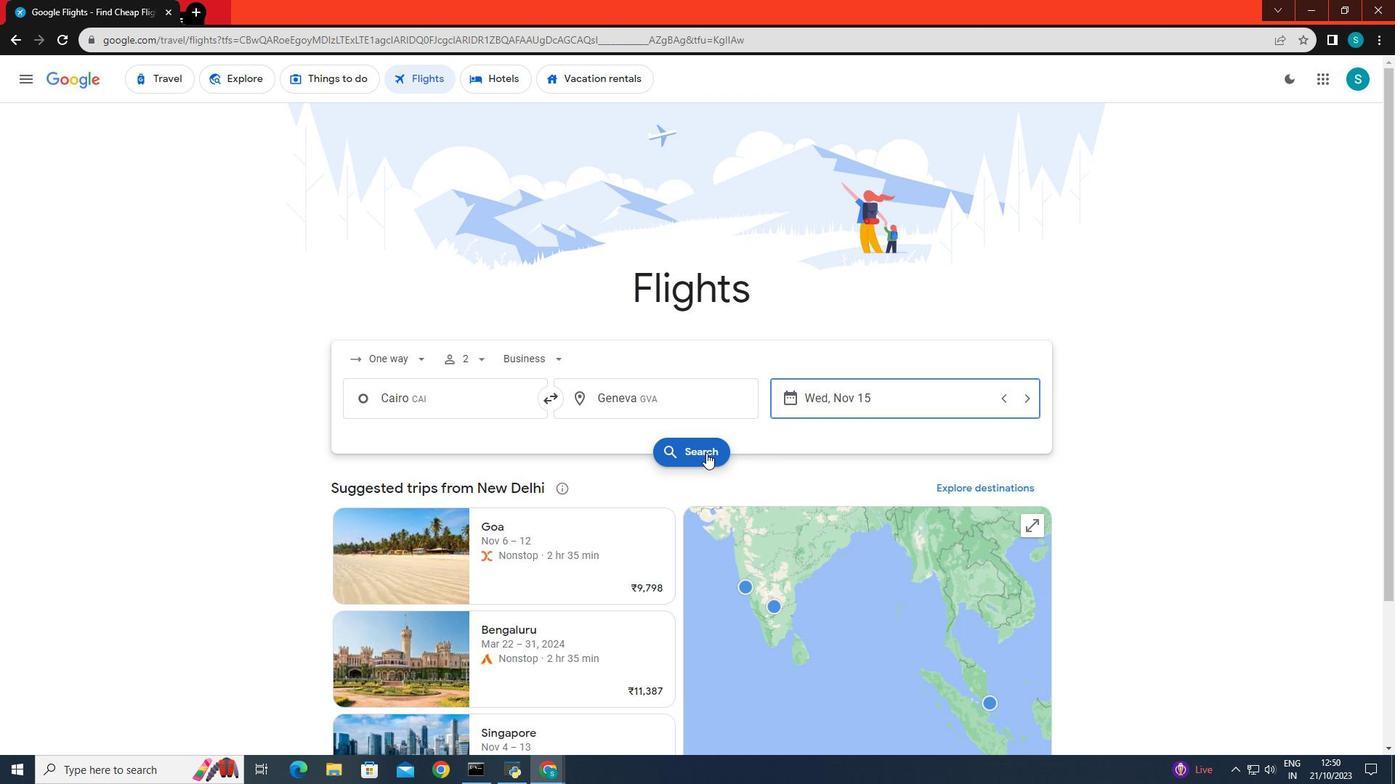 
Action: Mouse moved to (454, 215)
Screenshot: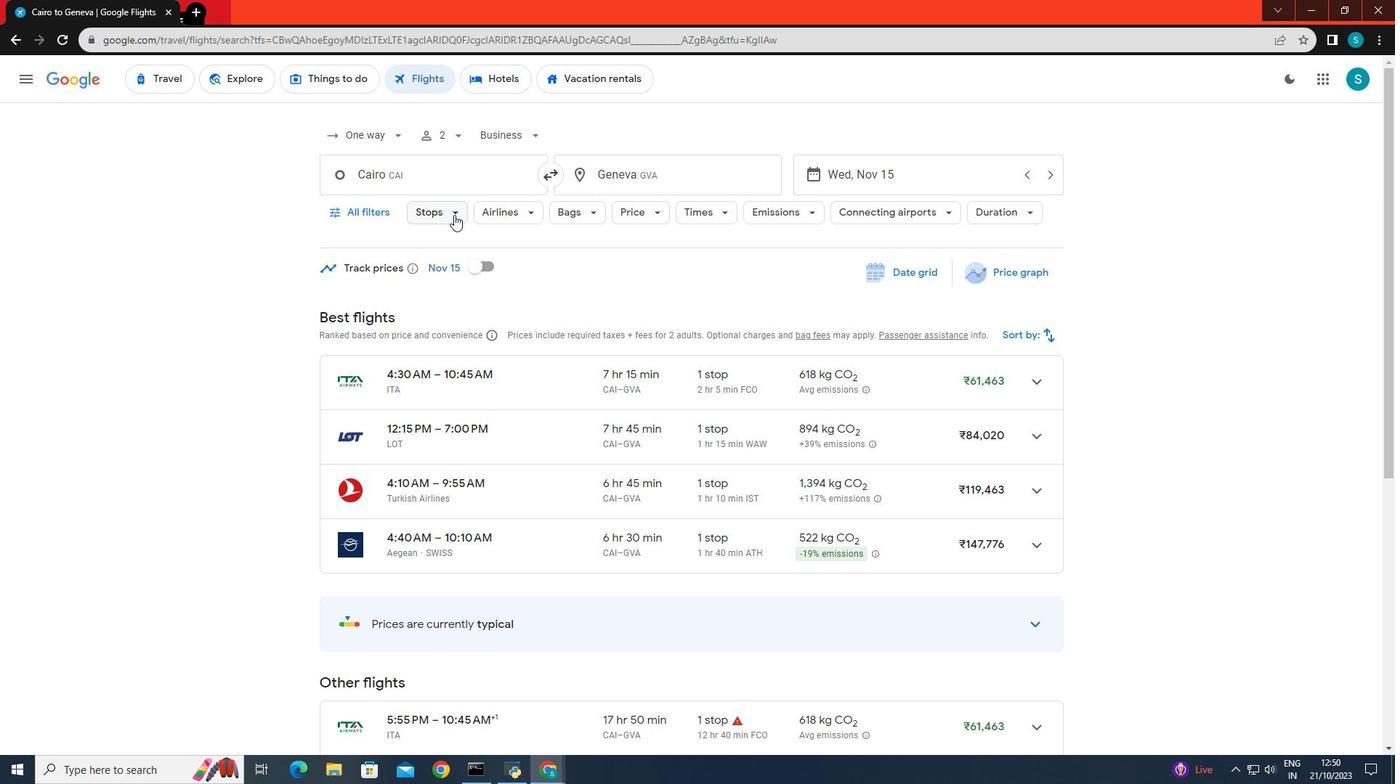 
Action: Mouse pressed left at (454, 215)
Screenshot: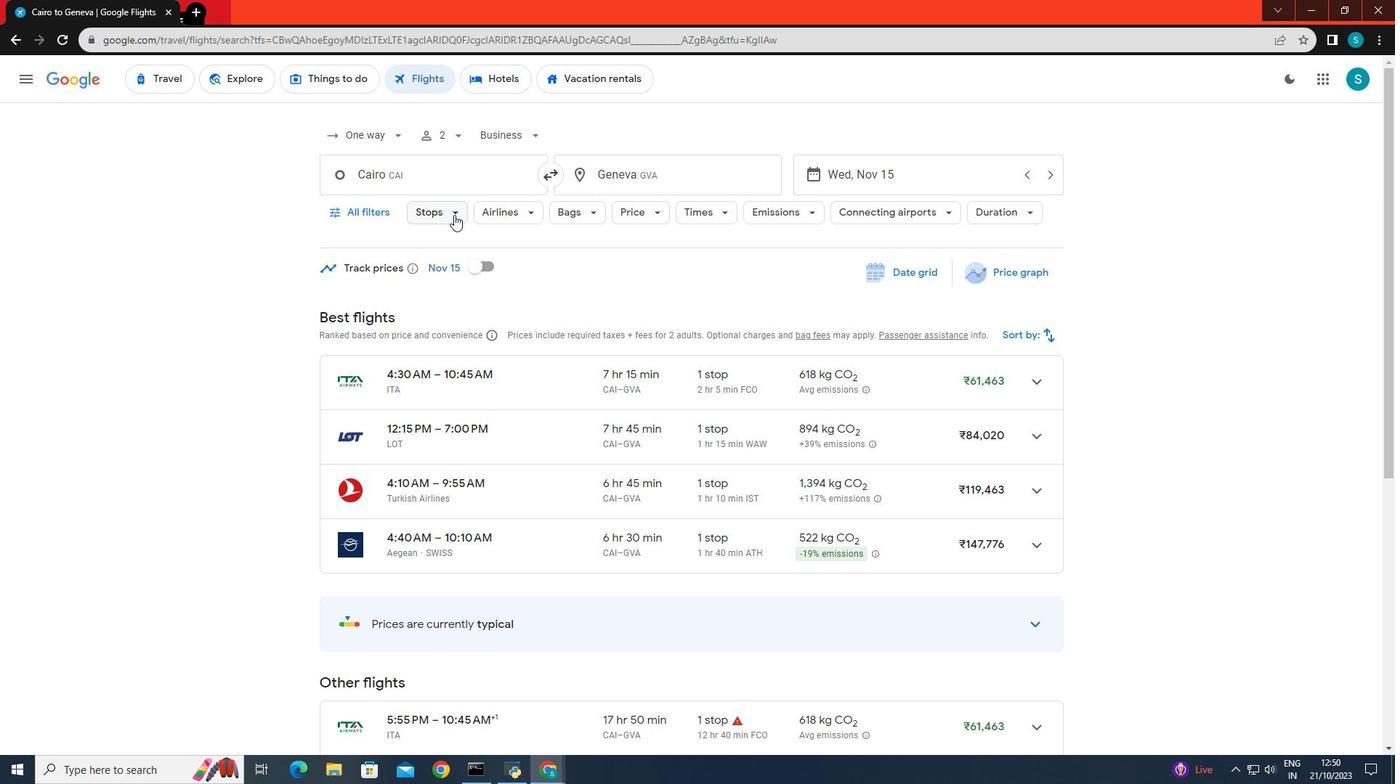 
Action: Mouse moved to (441, 284)
Screenshot: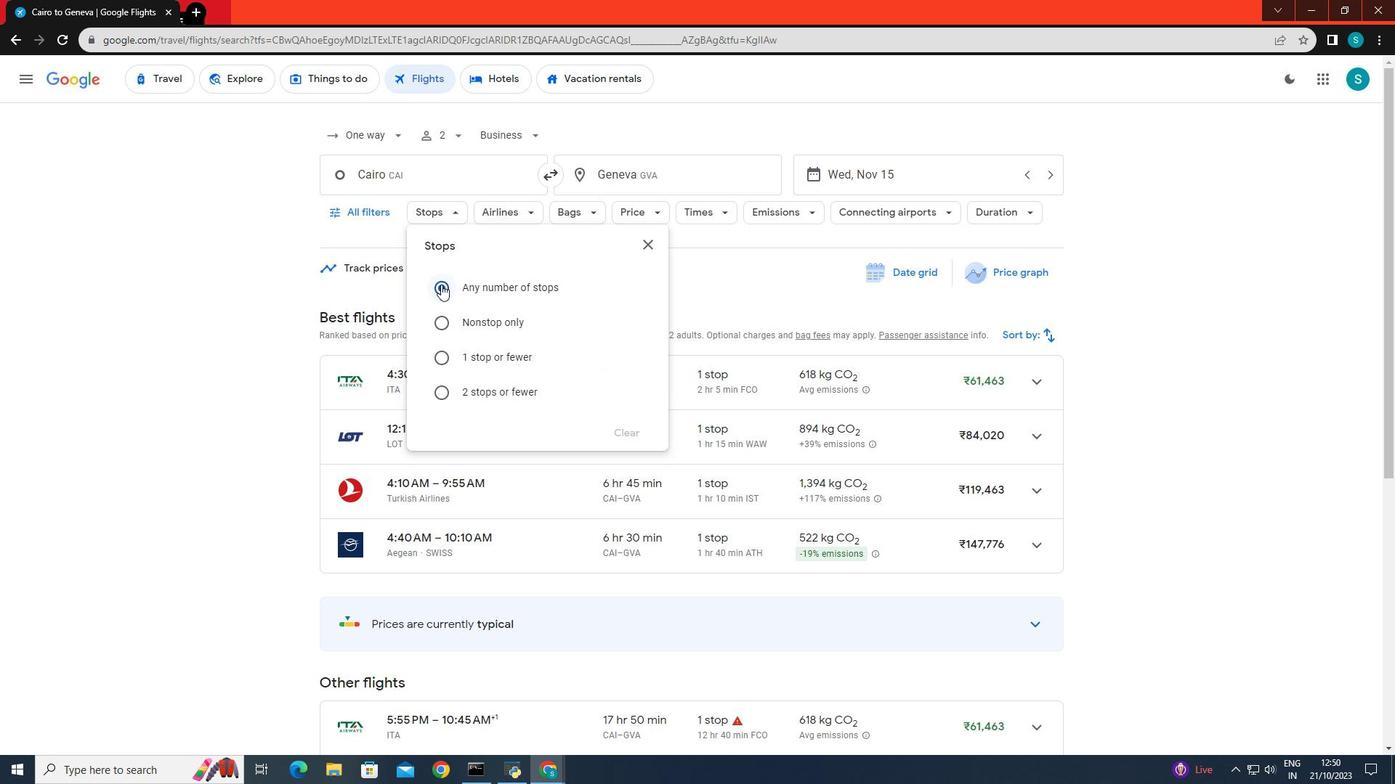 
Action: Mouse pressed left at (441, 284)
Screenshot: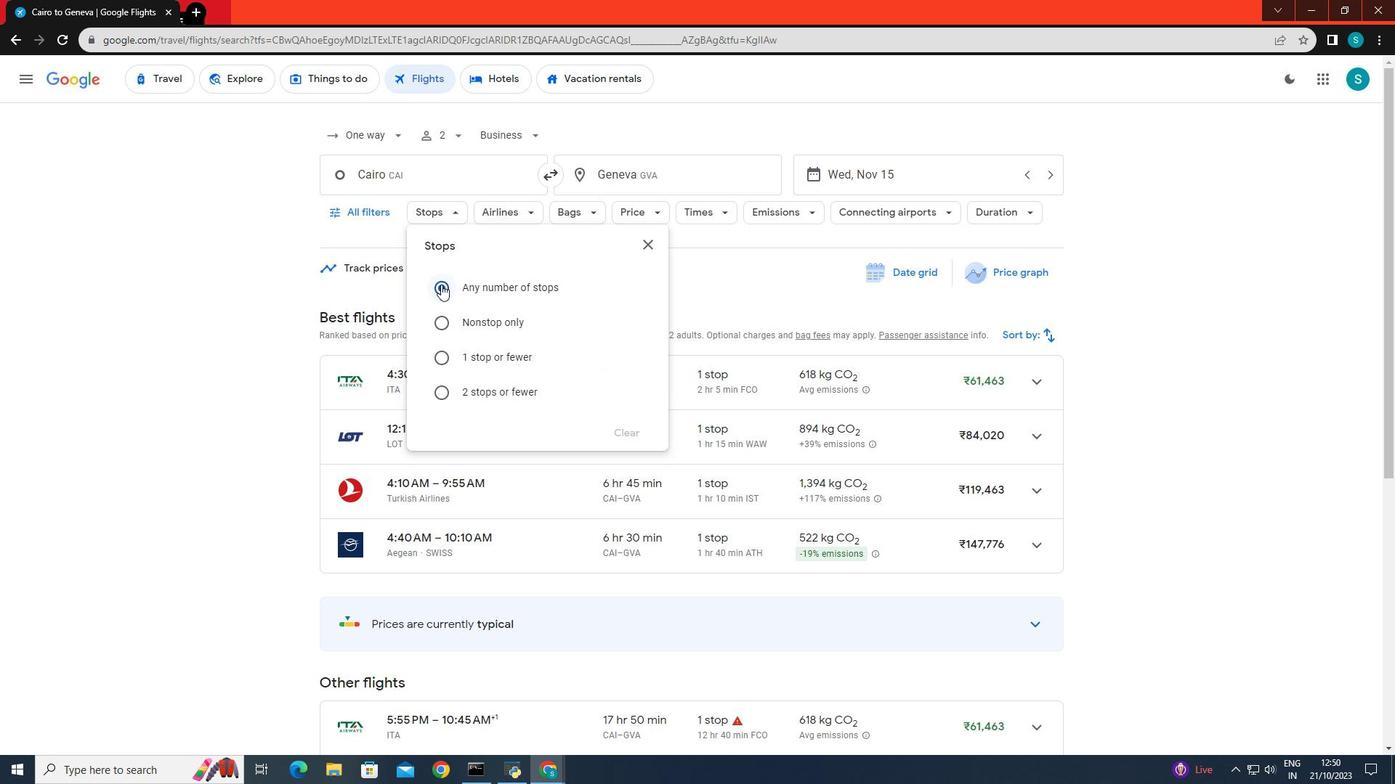 
Action: Mouse moved to (257, 281)
Screenshot: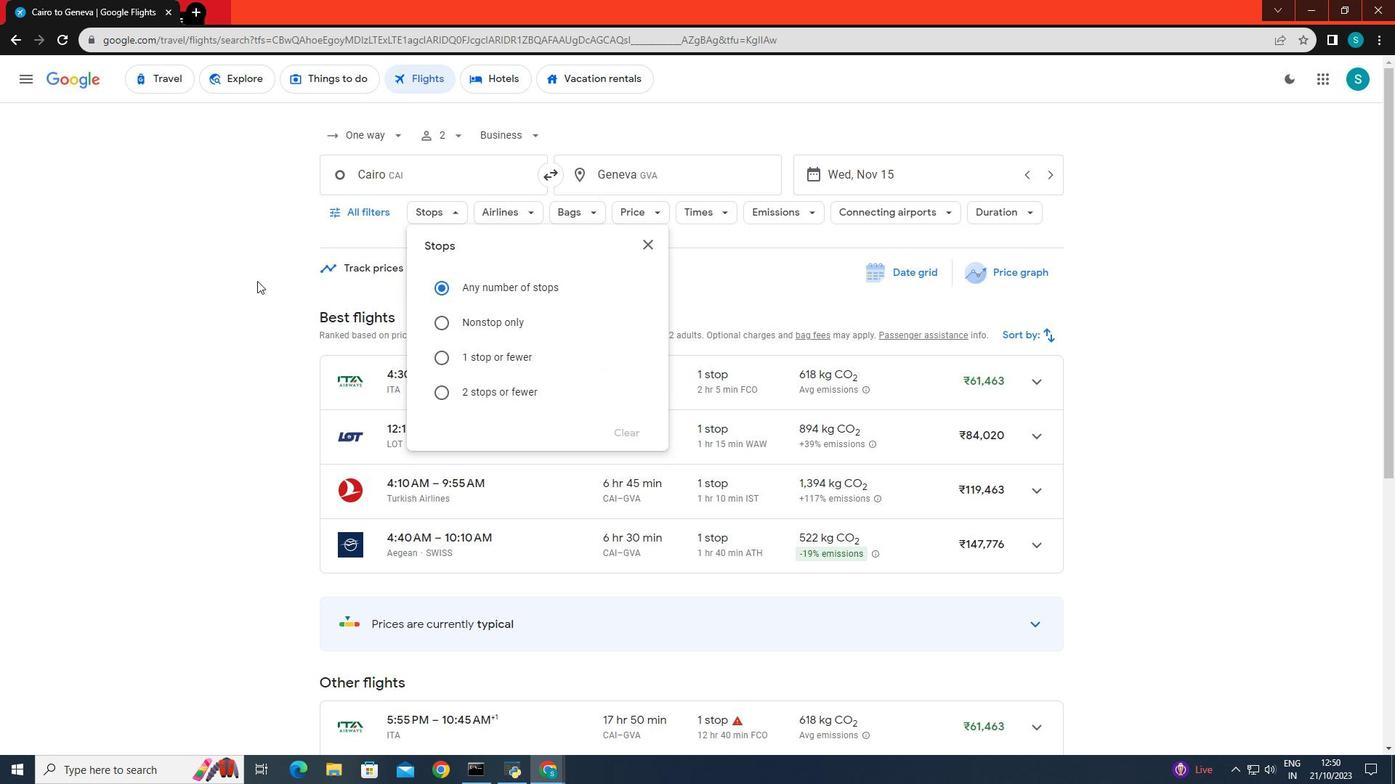 
Action: Mouse pressed left at (257, 281)
Screenshot: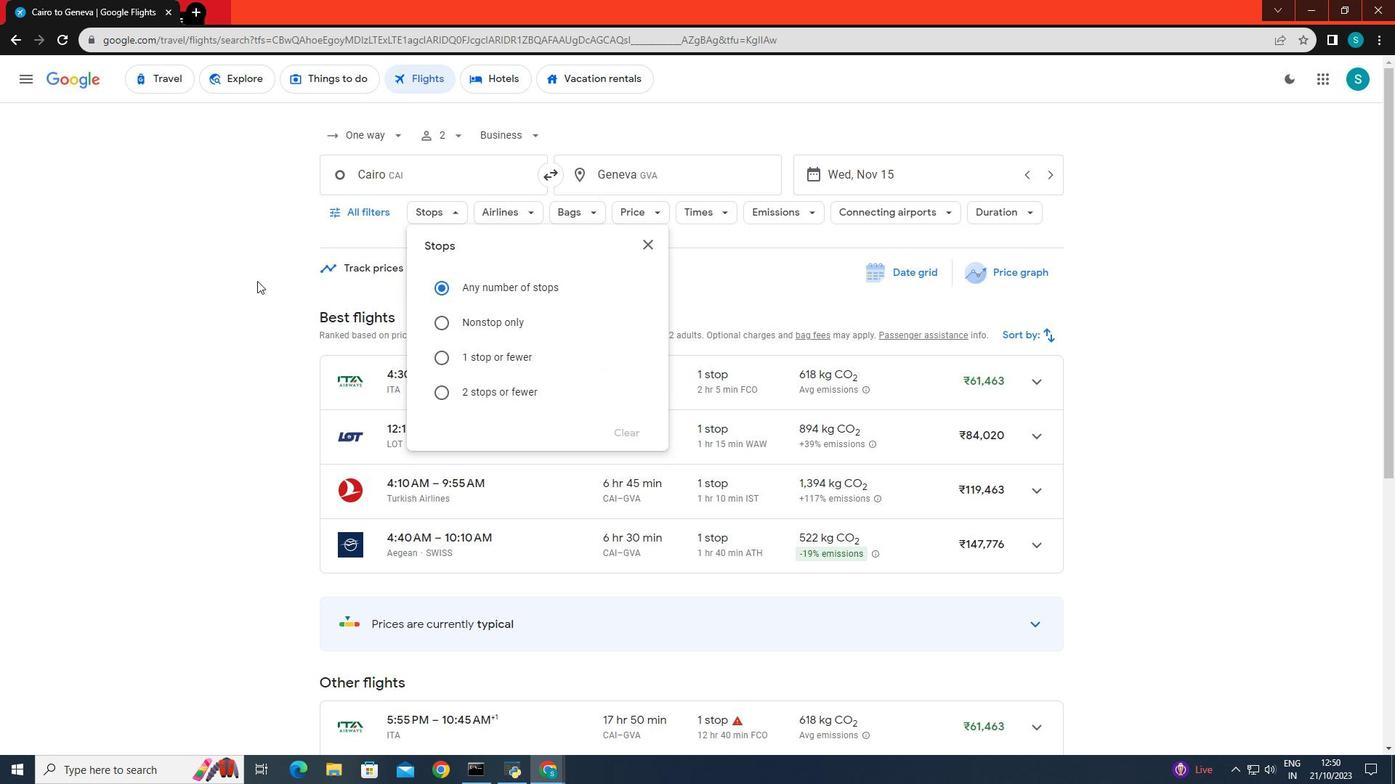 
Action: Mouse moved to (531, 214)
Screenshot: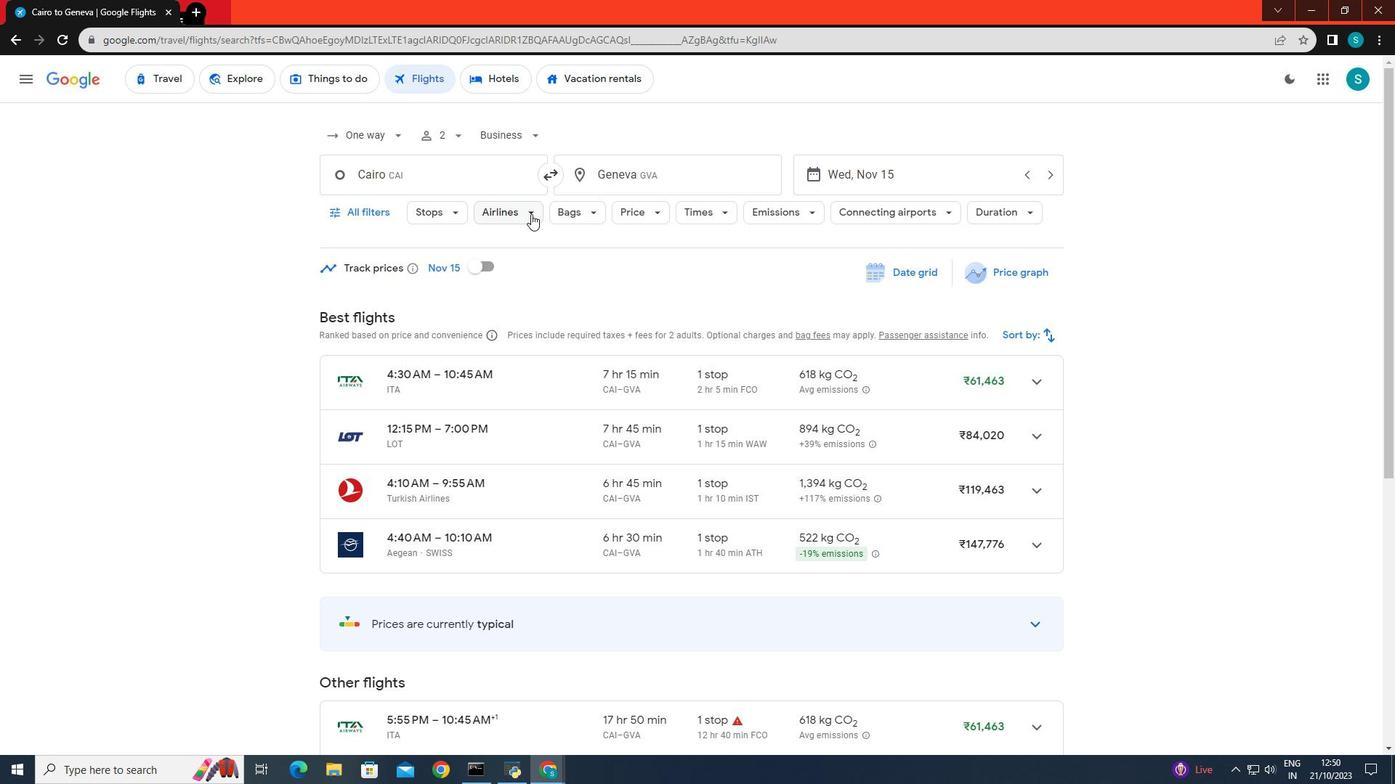 
Action: Mouse pressed left at (531, 214)
Screenshot: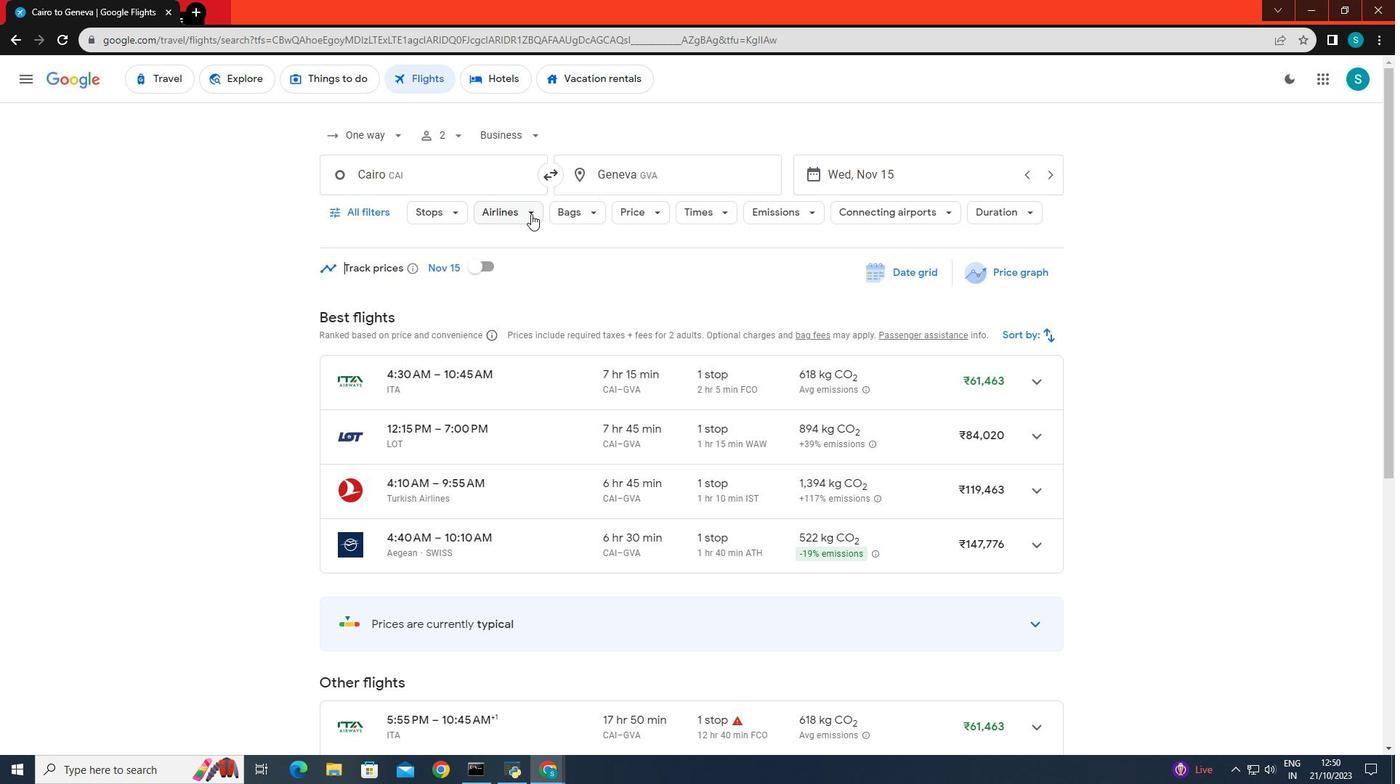 
Action: Mouse moved to (542, 427)
Screenshot: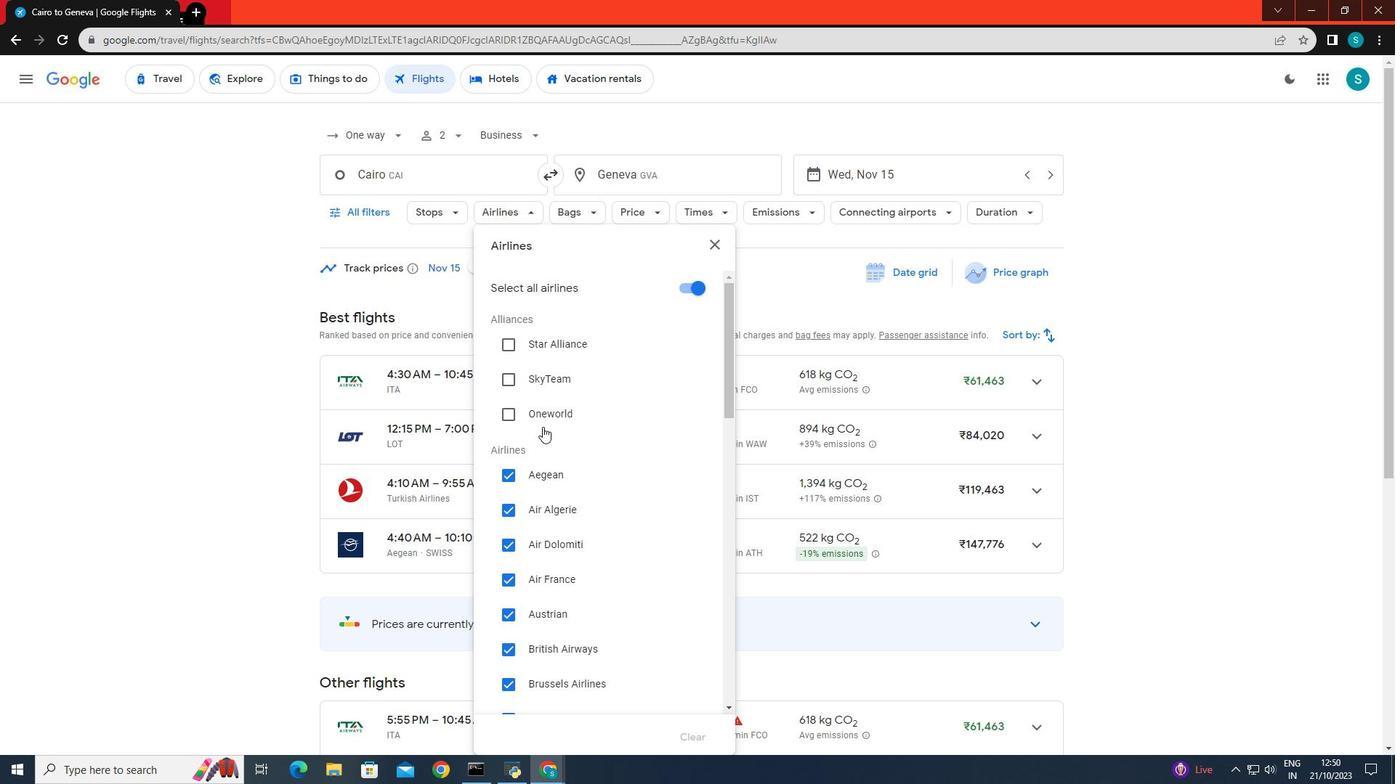 
Action: Mouse scrolled (542, 426) with delta (0, 0)
Screenshot: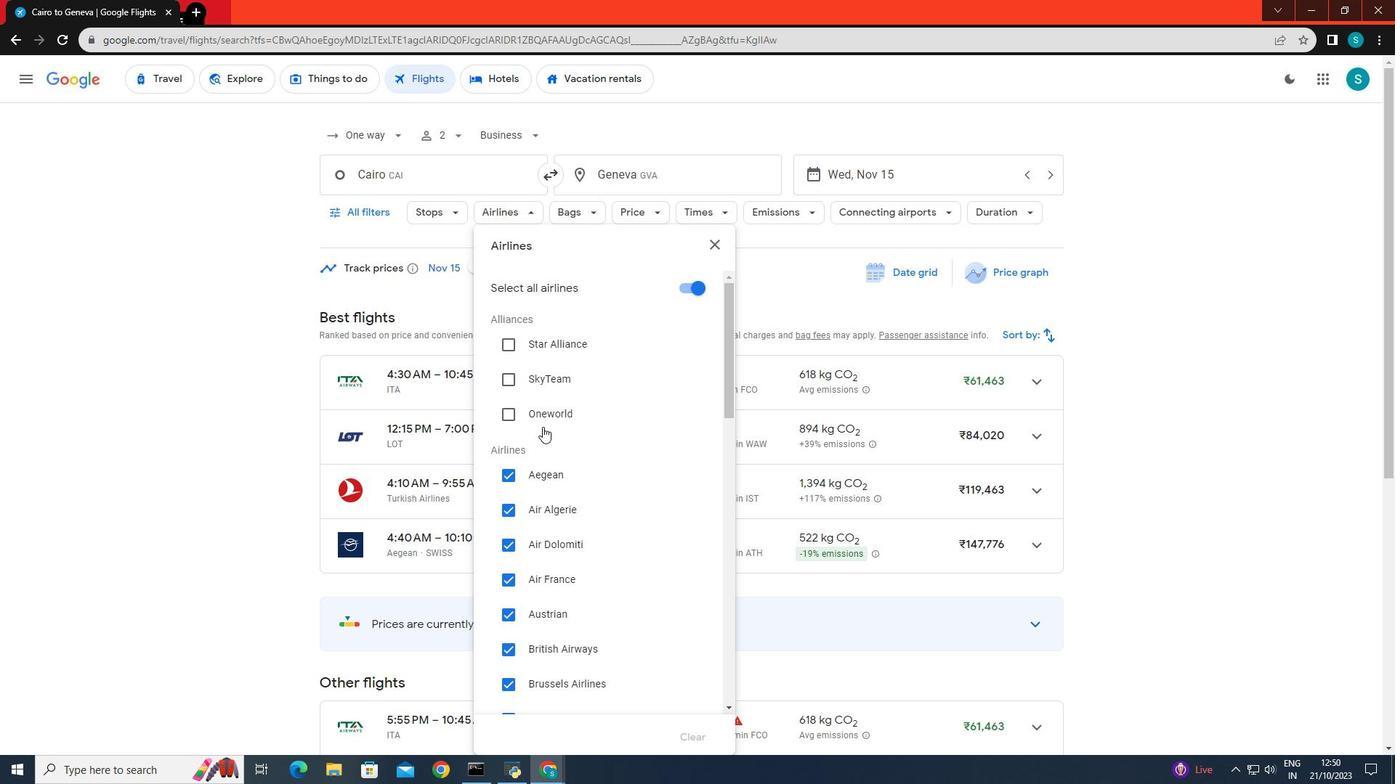
Action: Mouse moved to (540, 452)
Screenshot: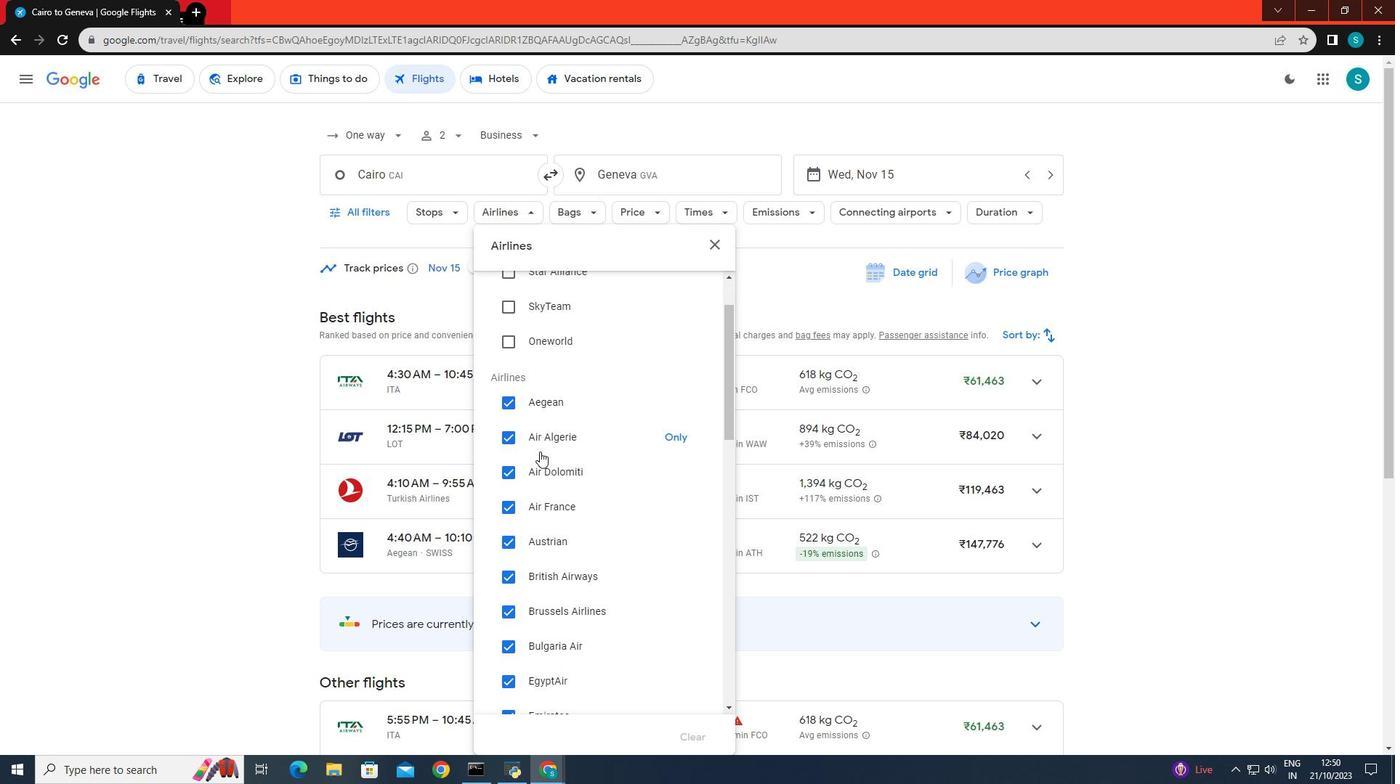 
Action: Mouse scrolled (540, 451) with delta (0, 0)
Screenshot: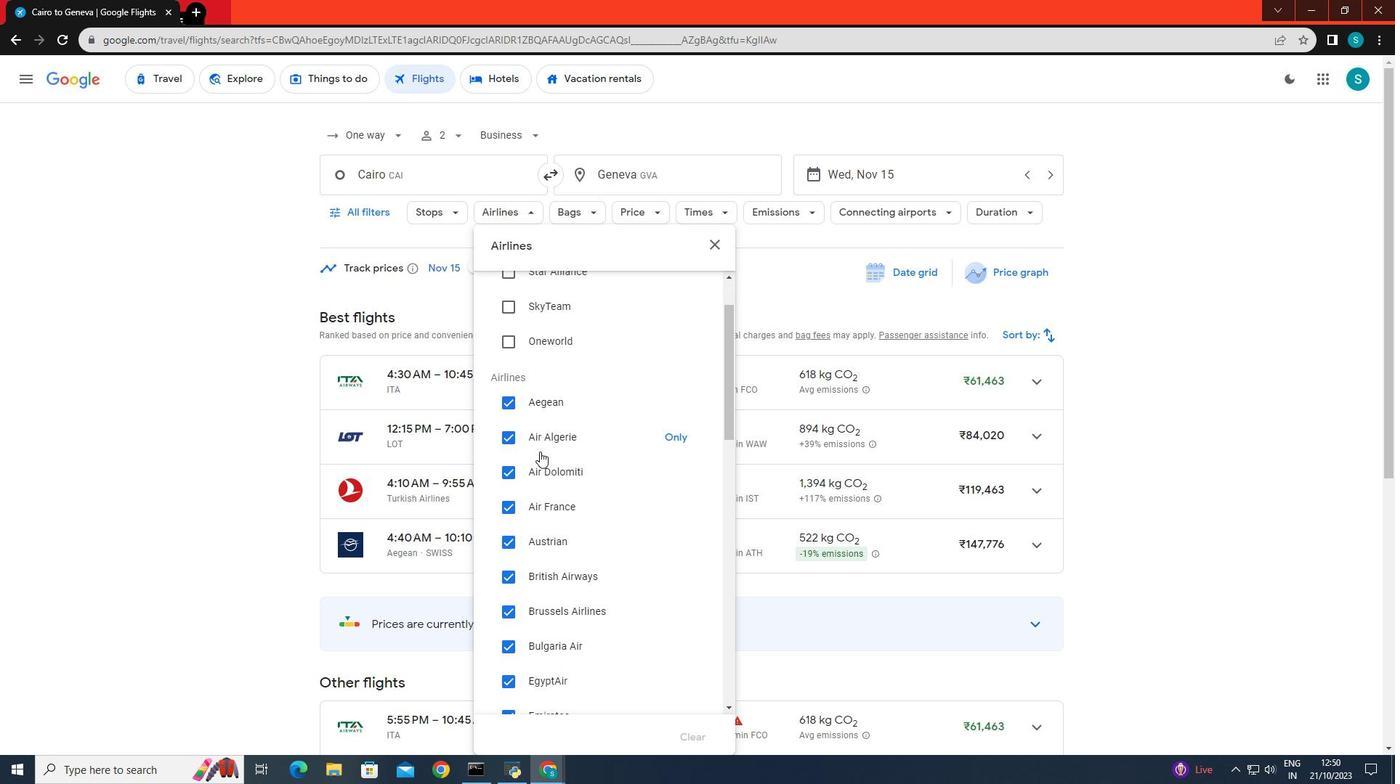 
Action: Mouse moved to (681, 502)
Screenshot: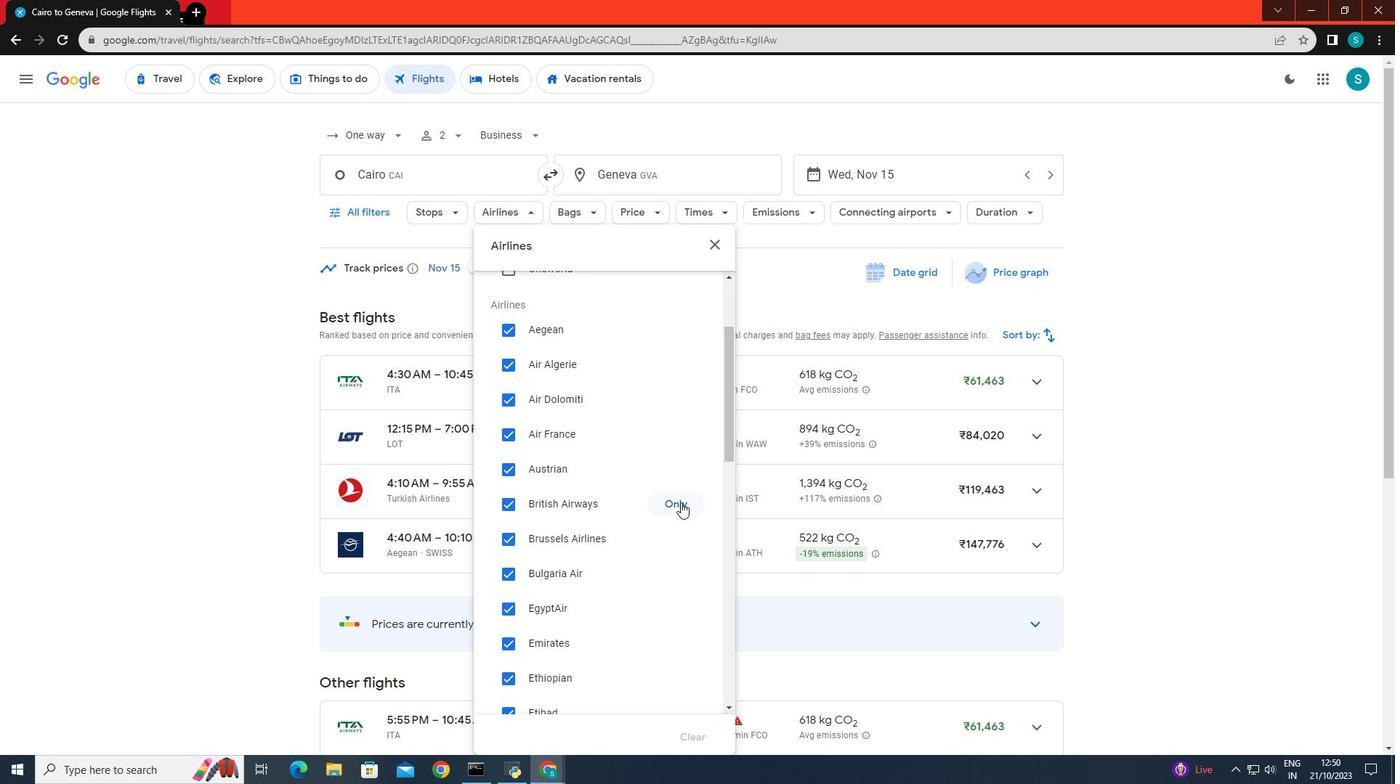
Action: Mouse pressed left at (681, 502)
Screenshot: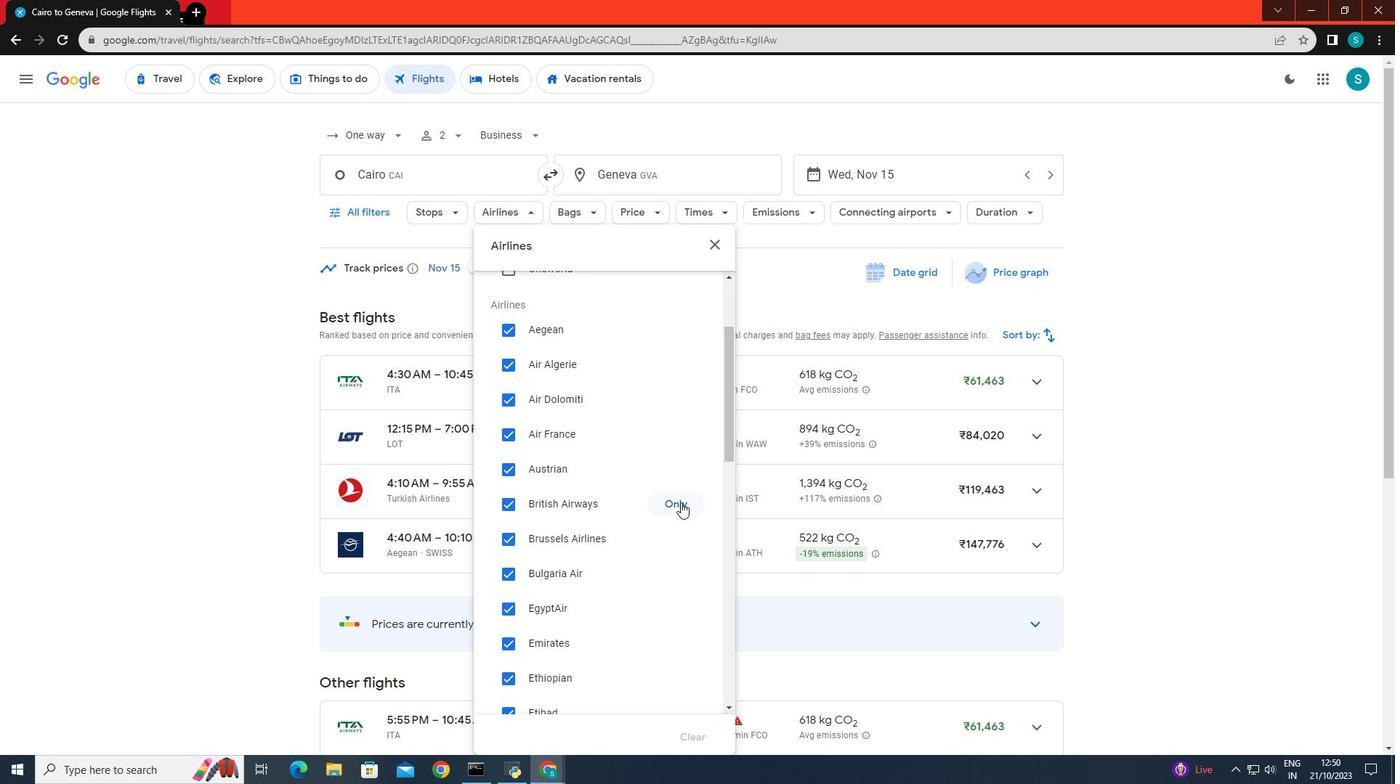 
Action: Mouse moved to (153, 462)
Screenshot: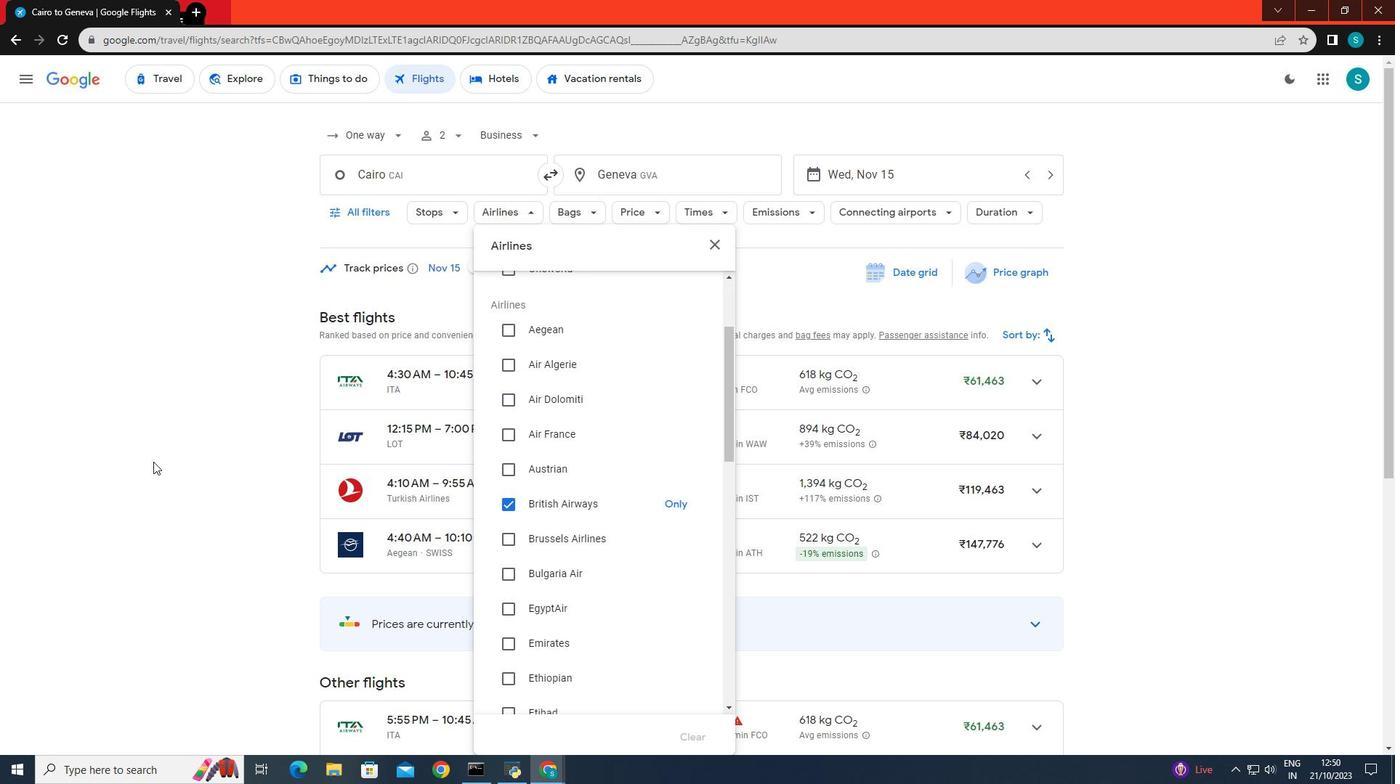 
Action: Mouse pressed left at (153, 462)
Screenshot: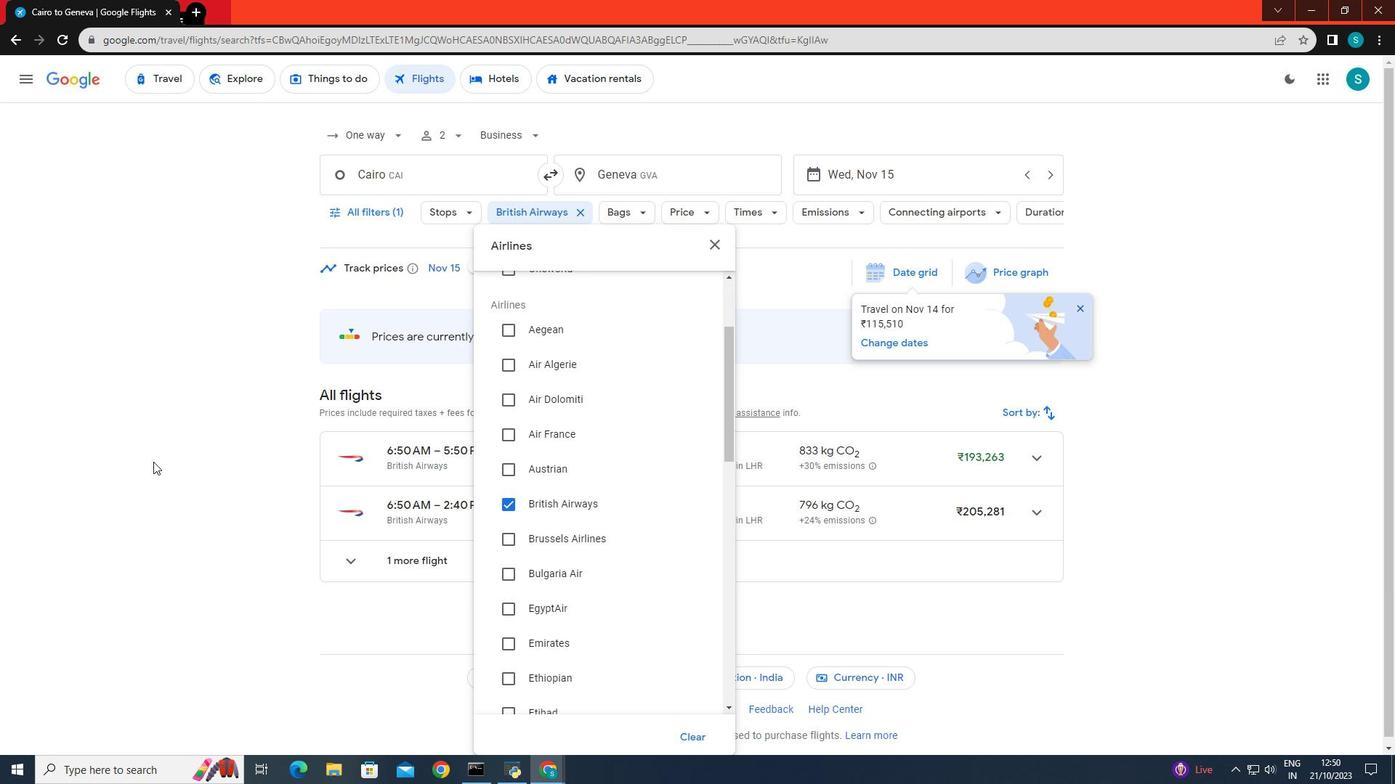 
